Task: In the Contact  MillerBrooklyn@macys.com, Create email and send with subject: 'We're Thrilled to Welcome You ', and with mail content 'Good Evening._x000D_
Elevate your business to new heights. Our innovative solution is tailored to meet the unique needs of your industry, delivering exceptional results._x000D_
Thanks & Regards', attach the document: Terms_and_conditions.doc and insert image: visitingcard.jpg. Below Thanks & Regards, write Flickr and insert the URL: 'www.flickr.com'. Mark checkbox to create task to follow up : Tomorrow. Logged in from softage.1@softage.net
Action: Mouse moved to (92, 59)
Screenshot: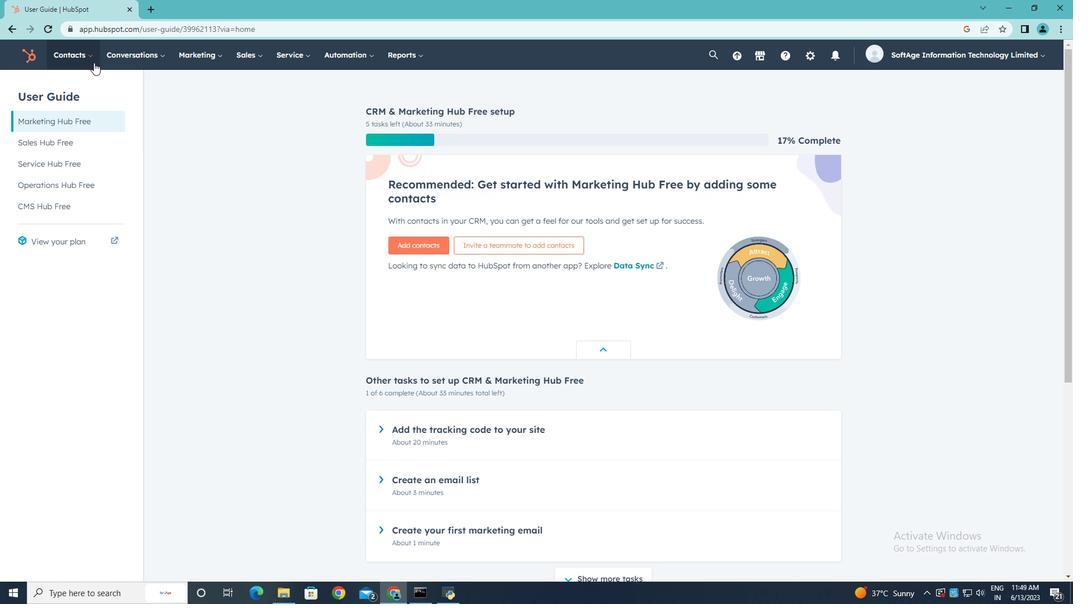 
Action: Mouse pressed left at (92, 59)
Screenshot: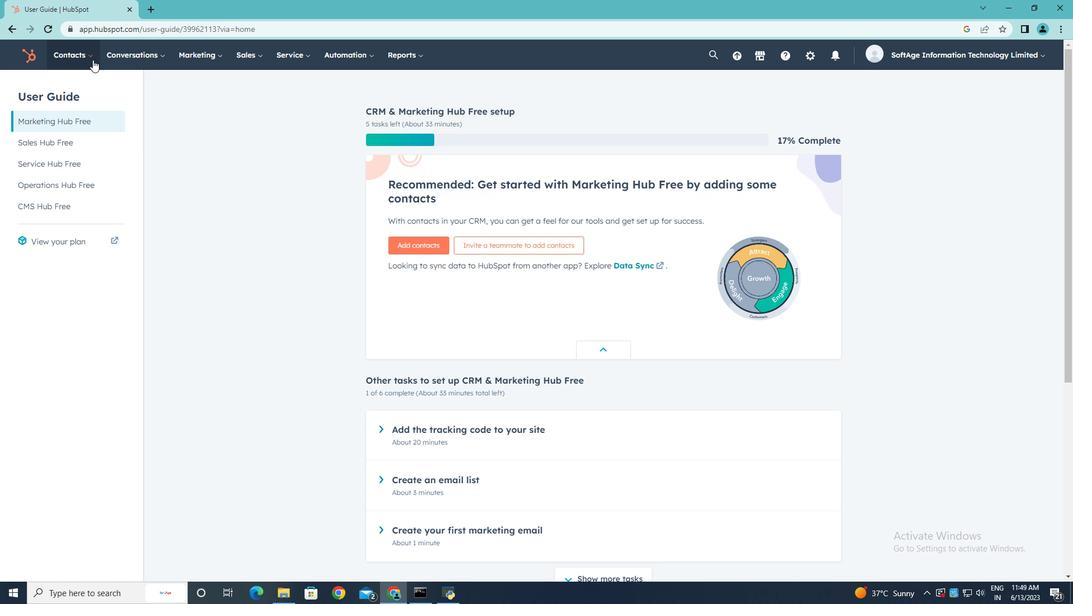 
Action: Mouse moved to (72, 91)
Screenshot: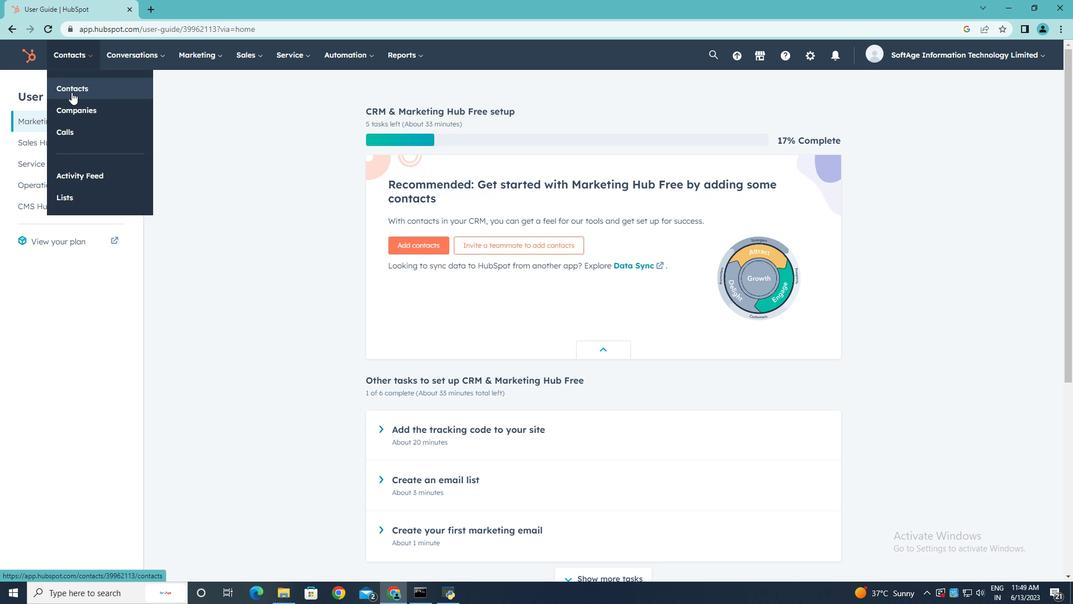 
Action: Mouse pressed left at (72, 91)
Screenshot: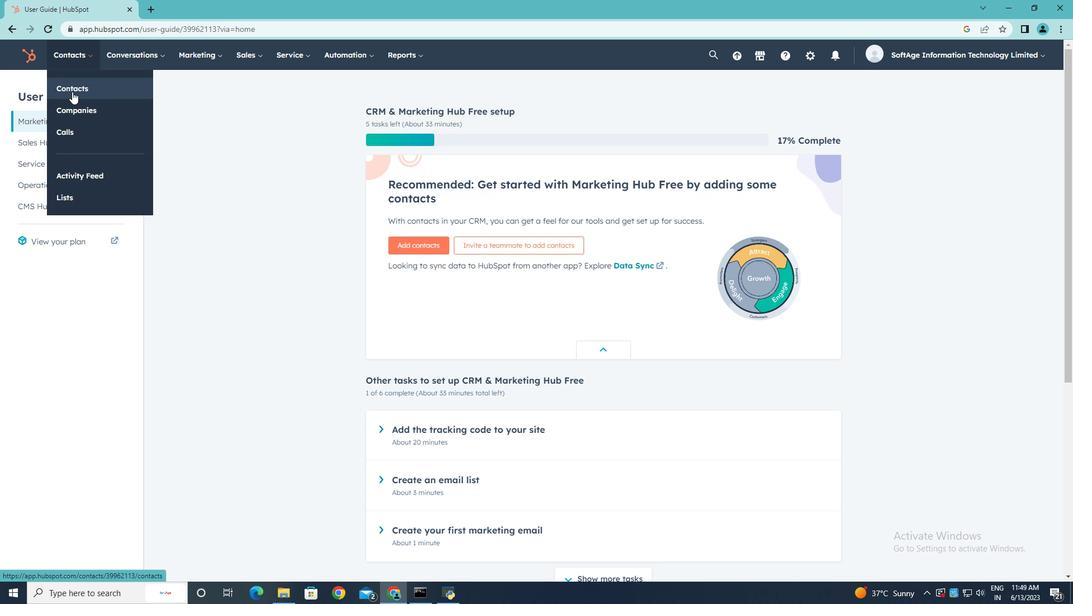 
Action: Mouse moved to (88, 177)
Screenshot: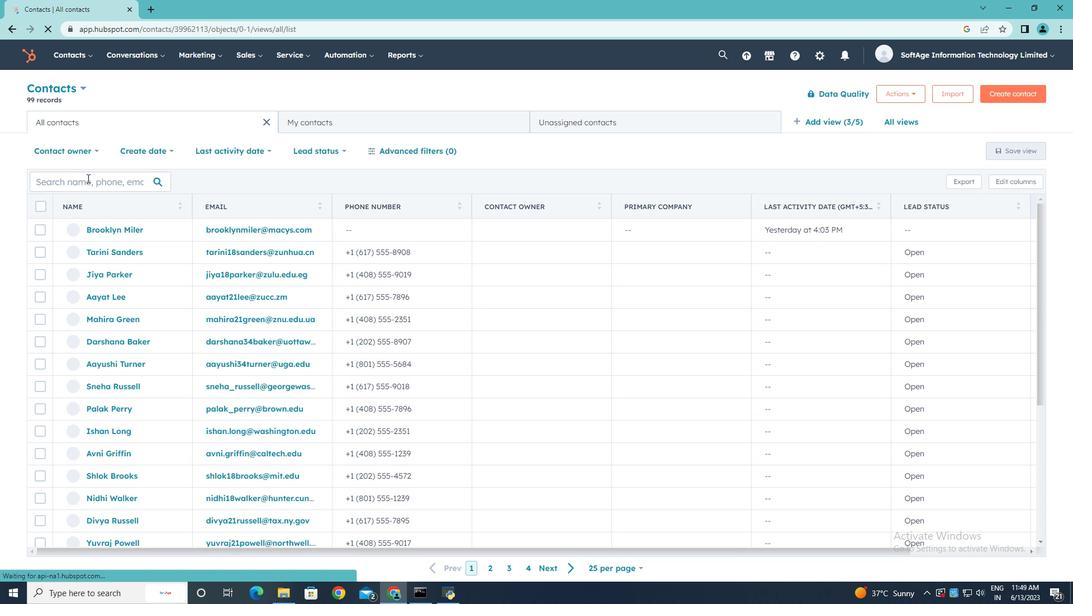 
Action: Mouse pressed left at (88, 177)
Screenshot: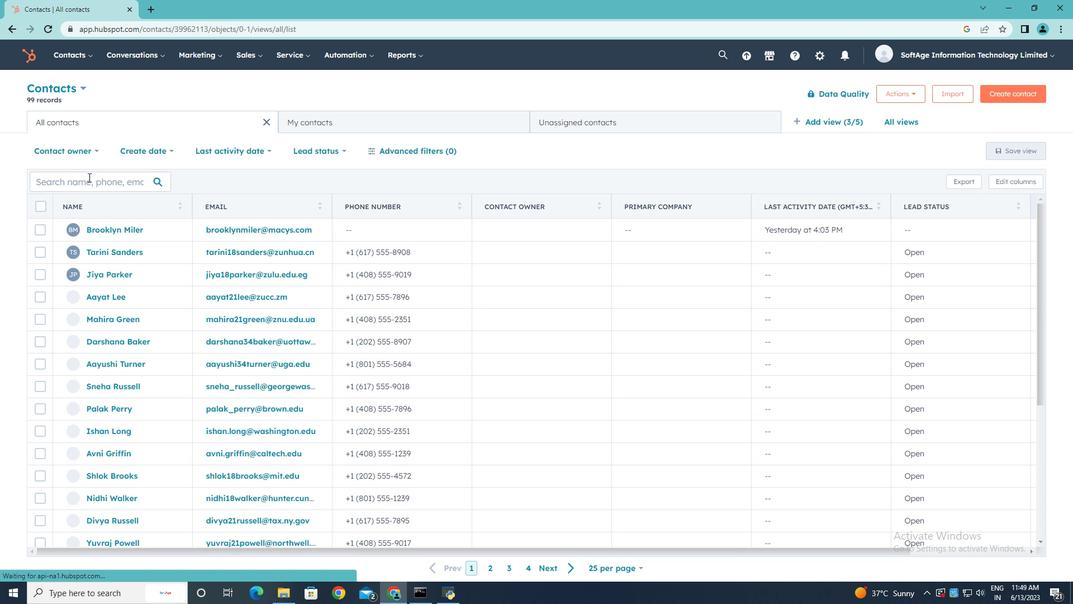 
Action: Key pressed <Key.shift>Miller<Key.shift>Brooklyn<Key.shift>@macys.com
Screenshot: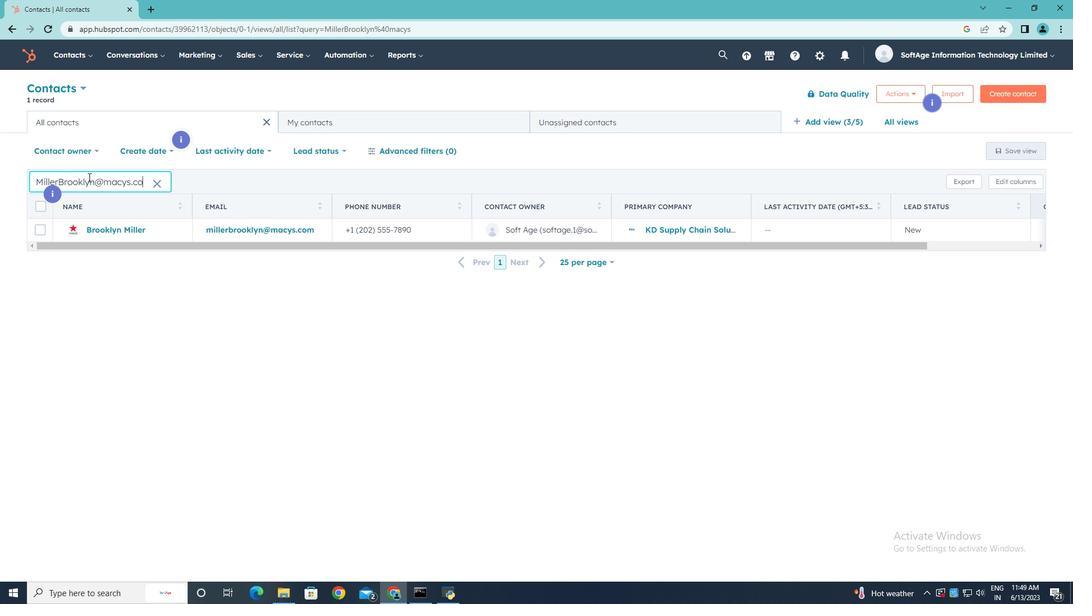 
Action: Mouse moved to (102, 229)
Screenshot: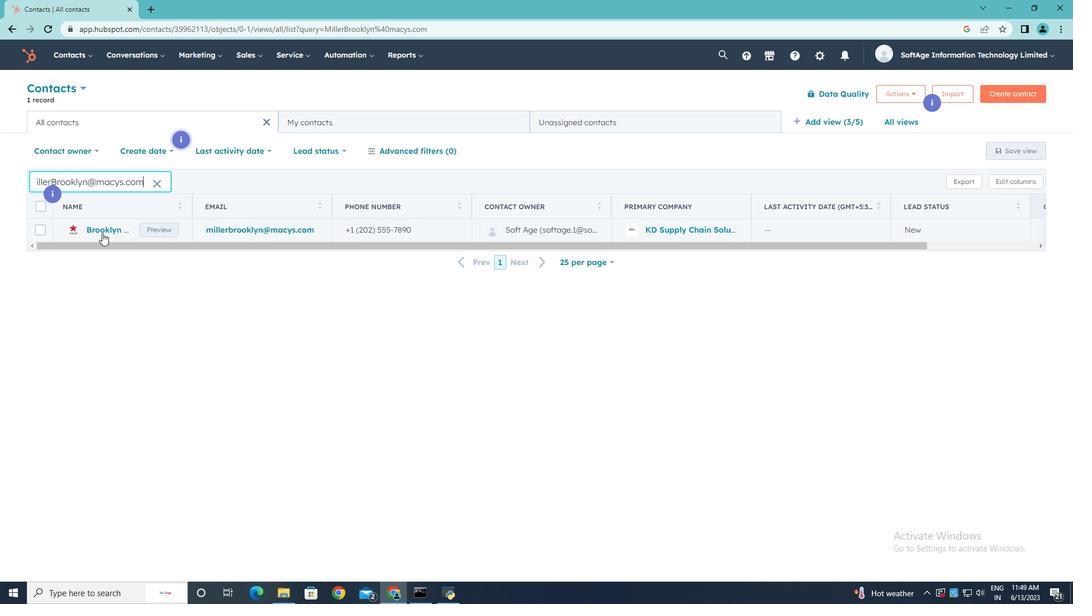 
Action: Mouse pressed left at (102, 229)
Screenshot: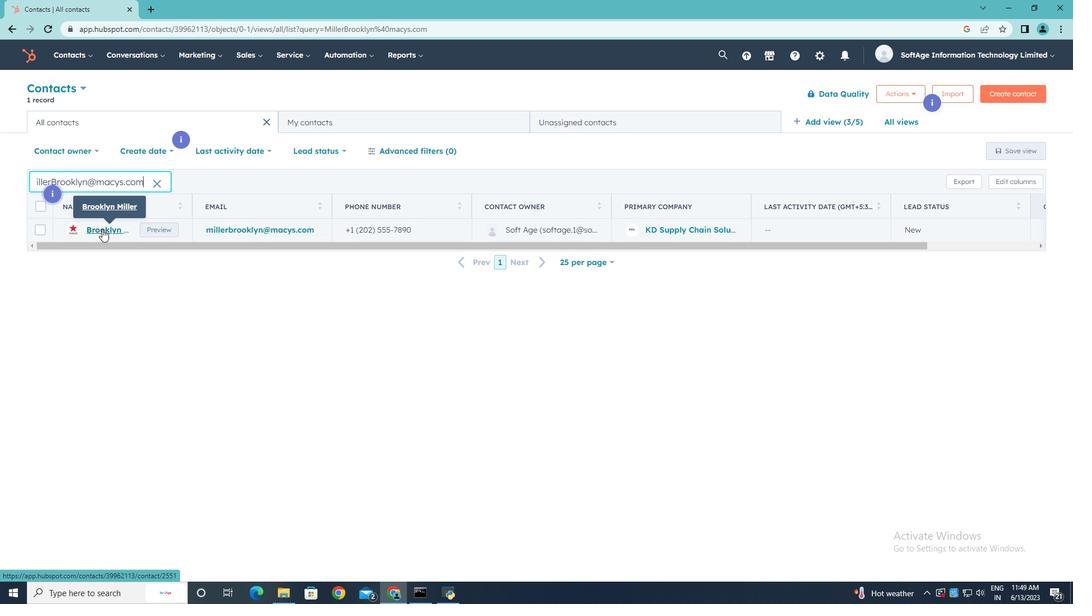 
Action: Mouse pressed left at (102, 229)
Screenshot: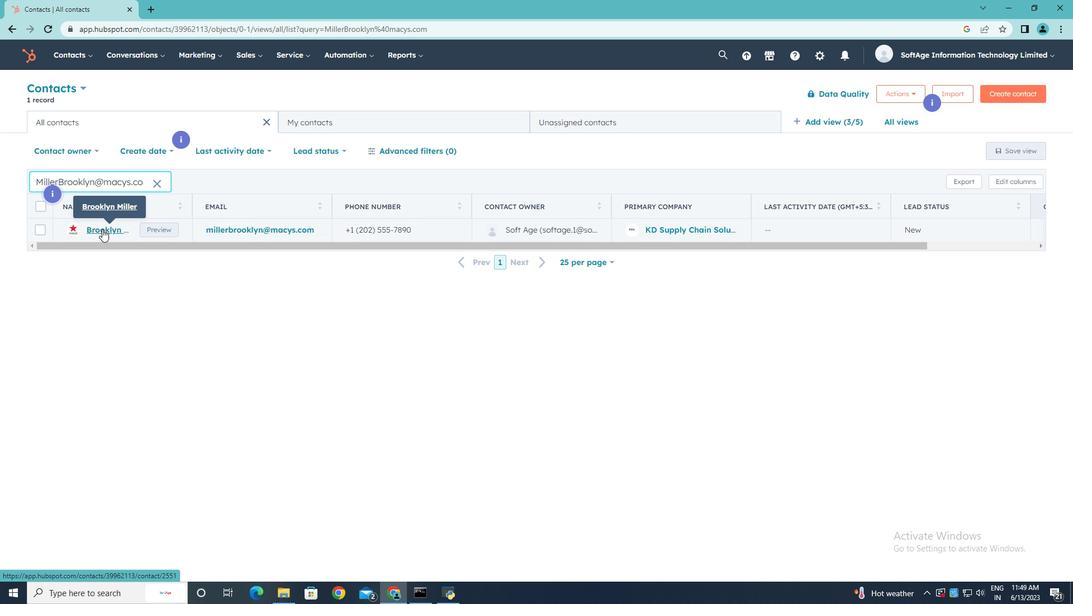 
Action: Mouse moved to (77, 187)
Screenshot: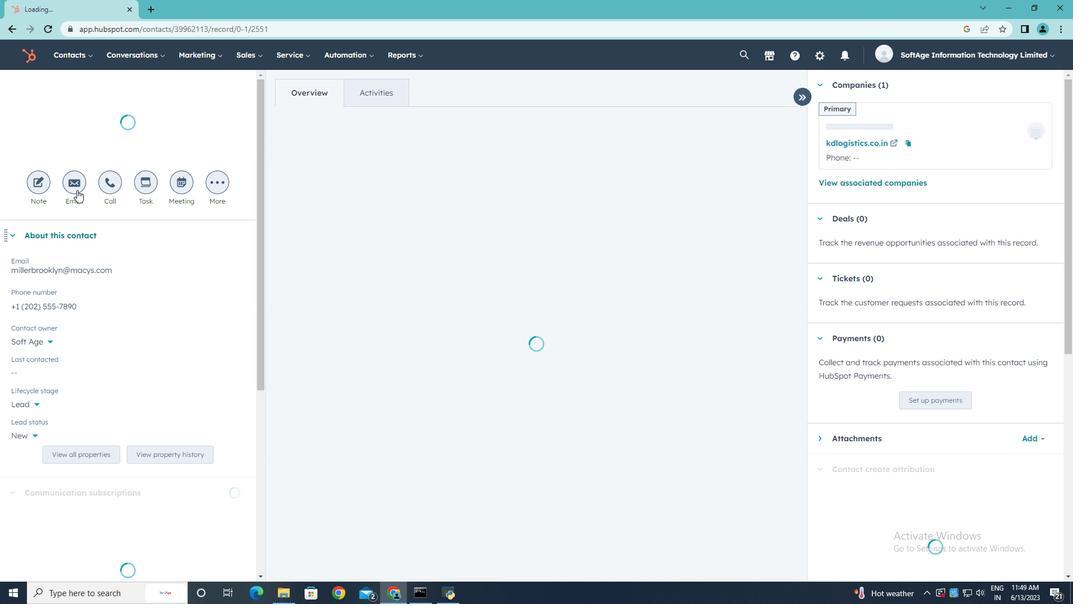 
Action: Mouse pressed left at (77, 187)
Screenshot: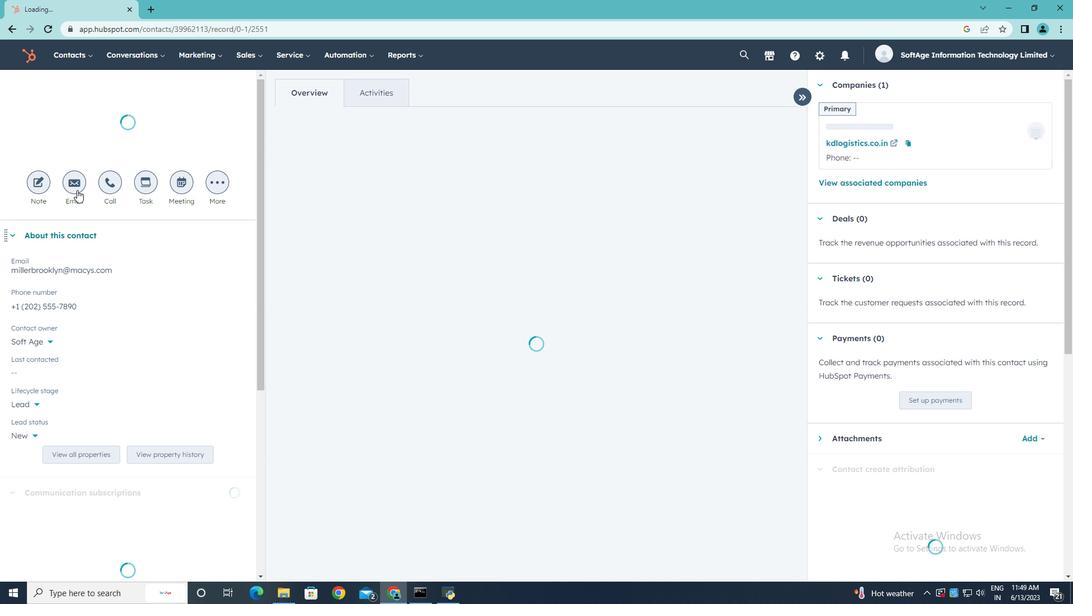 
Action: Key pressed <Key.shift><Key.shift><Key.shift><Key.shift><Key.shift><Key.shift><Key.shift><Key.shift><Key.shift><Key.shift><Key.shift><Key.shift><Key.shift><Key.shift><Key.shift><Key.shift><Key.shift><Key.shift><Key.shift><Key.shift><Key.shift><Key.shift><Key.shift><Key.shift><Key.shift><Key.shift><Key.shift><Key.shift><Key.shift><Key.shift><Key.shift><Key.shift><Key.shift><Key.shift><Key.shift><Key.shift><Key.shift><Key.shift><Key.shift><Key.shift><Key.shift><Key.shift><Key.shift><Key.shift><Key.shift><Key.shift><Key.shift><Key.shift><Key.shift><Key.shift><Key.shift><Key.shift><Key.shift><Key.shift><Key.shift><Key.shift><Key.shift><Key.shift><Key.shift><Key.shift><Key.shift><Key.shift><Key.shift><Key.shift><Key.shift><Key.shift><Key.shift><Key.shift><Key.shift><Key.shift><Key.shift><Key.shift><Key.shift><Key.shift><Key.shift><Key.shift><Key.shift><Key.shift><Key.shift><Key.shift><Key.shift><Key.shift><Key.shift><Key.shift><Key.shift><Key.shift><Key.shift><Key.shift><Key.shift>We.re<Key.space><Key.shift><Key.shift><Key.shift><Key.shift><Key.shift>Thrilled<Key.space>to<Key.space><Key.shift>Welcome<Key.space><Key.shift>You
Screenshot: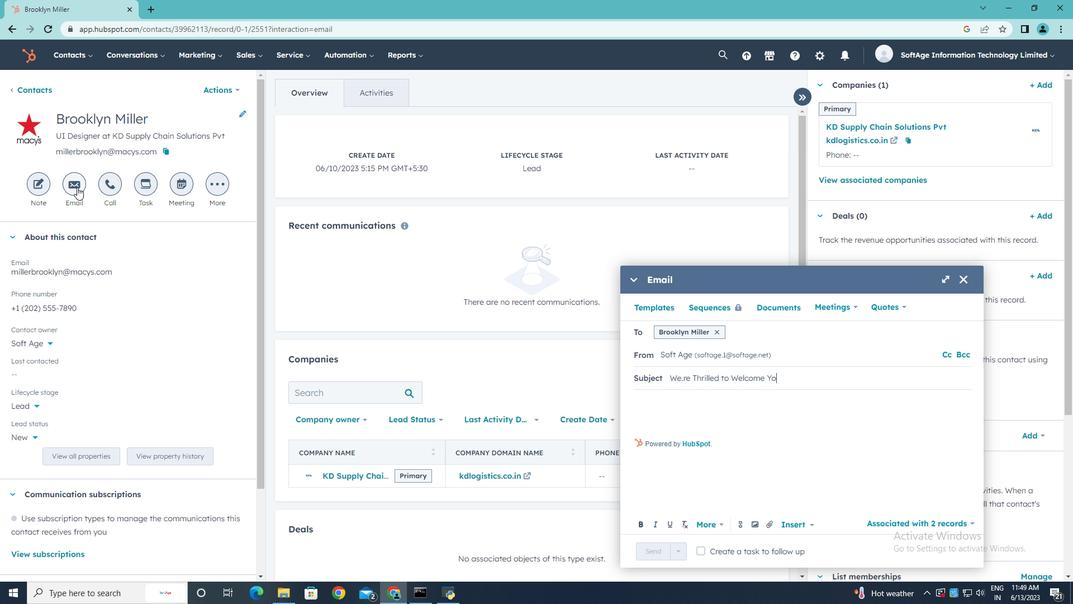 
Action: Mouse moved to (636, 399)
Screenshot: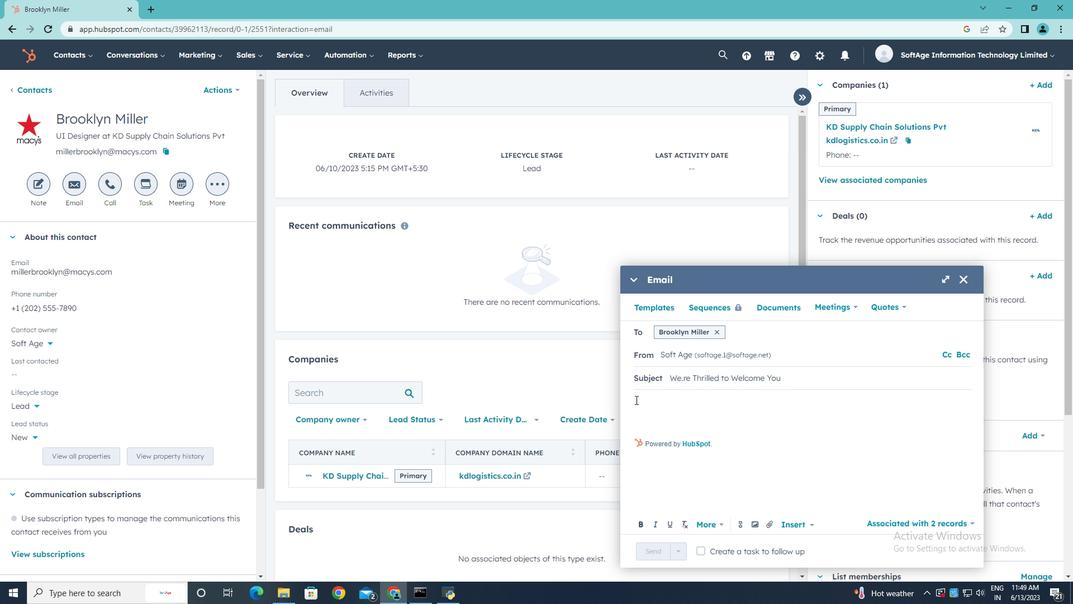 
Action: Mouse pressed left at (636, 399)
Screenshot: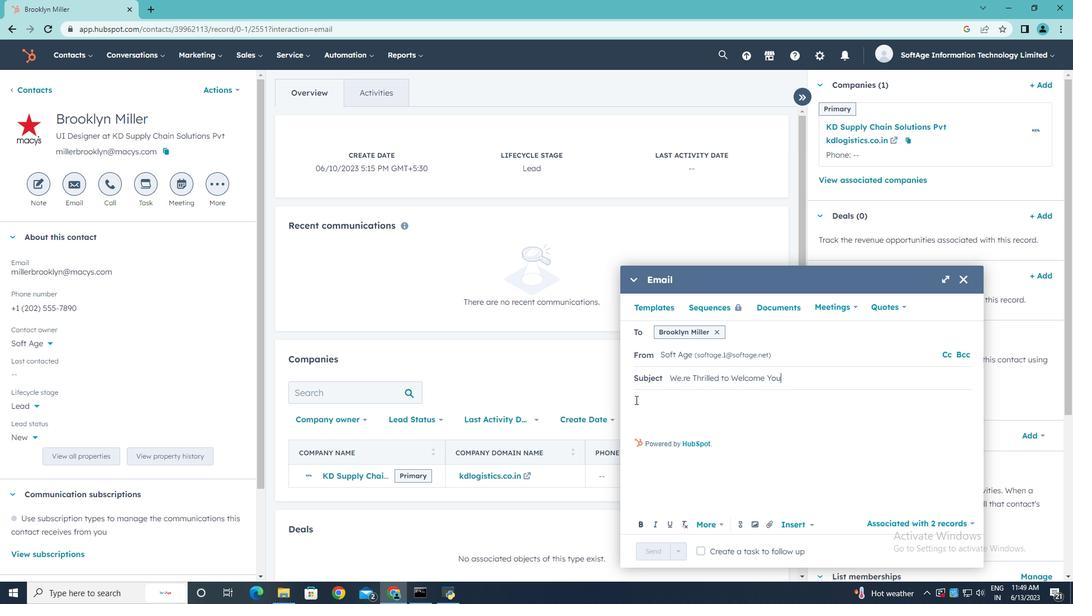 
Action: Mouse moved to (627, 343)
Screenshot: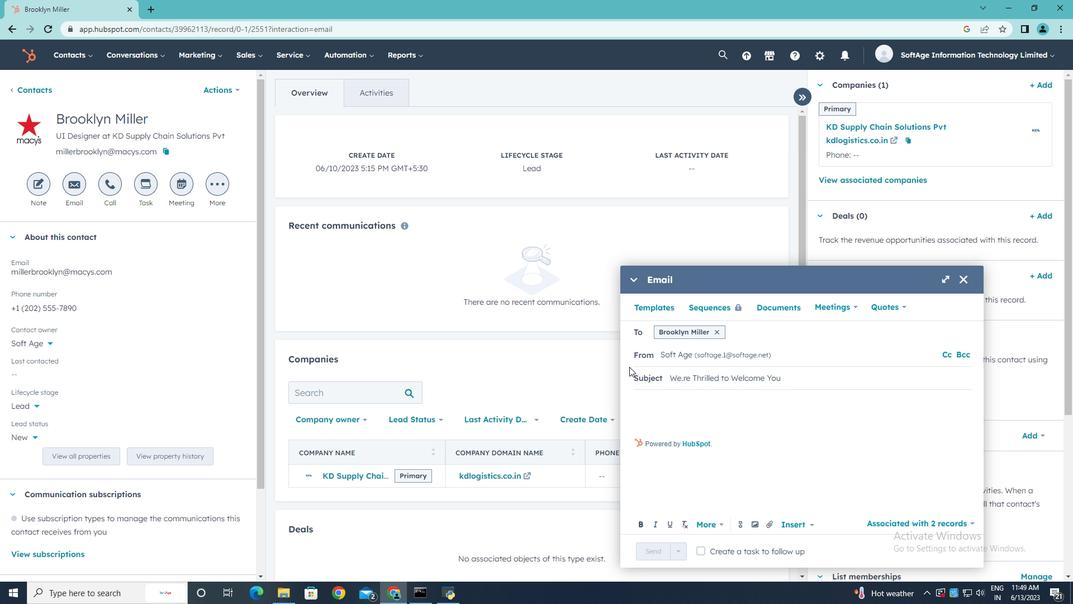 
Action: Key pressed <Key.shift><Key.shift><Key.shift><Key.shift><Key.shift><Key.shift><Key.shift><Key.shift><Key.shift><Key.shift><Key.shift>Good<Key.space><Key.shift>Evening.
Screenshot: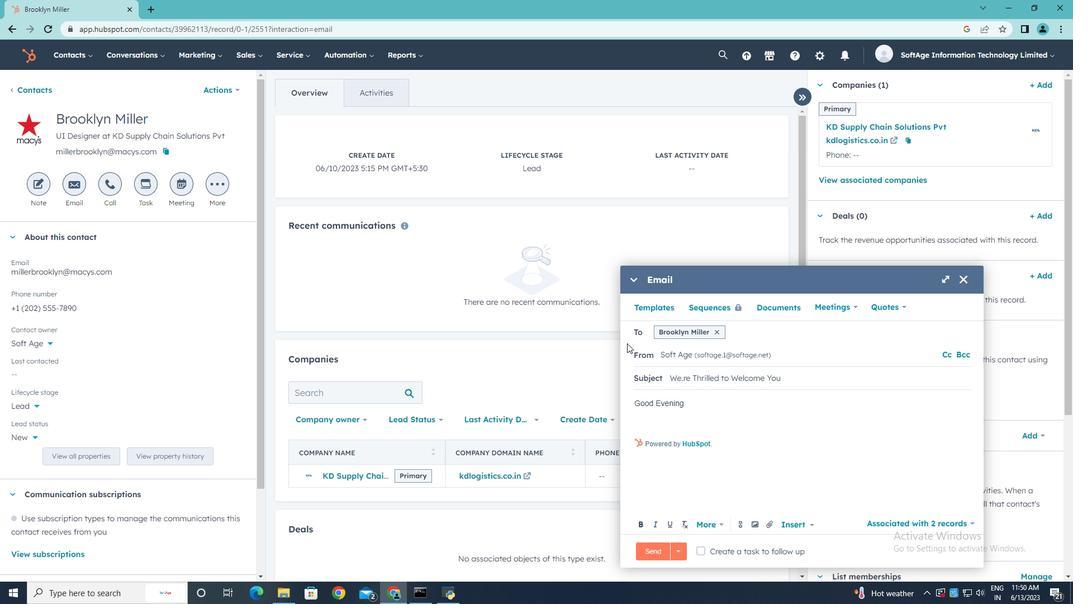 
Action: Mouse moved to (636, 417)
Screenshot: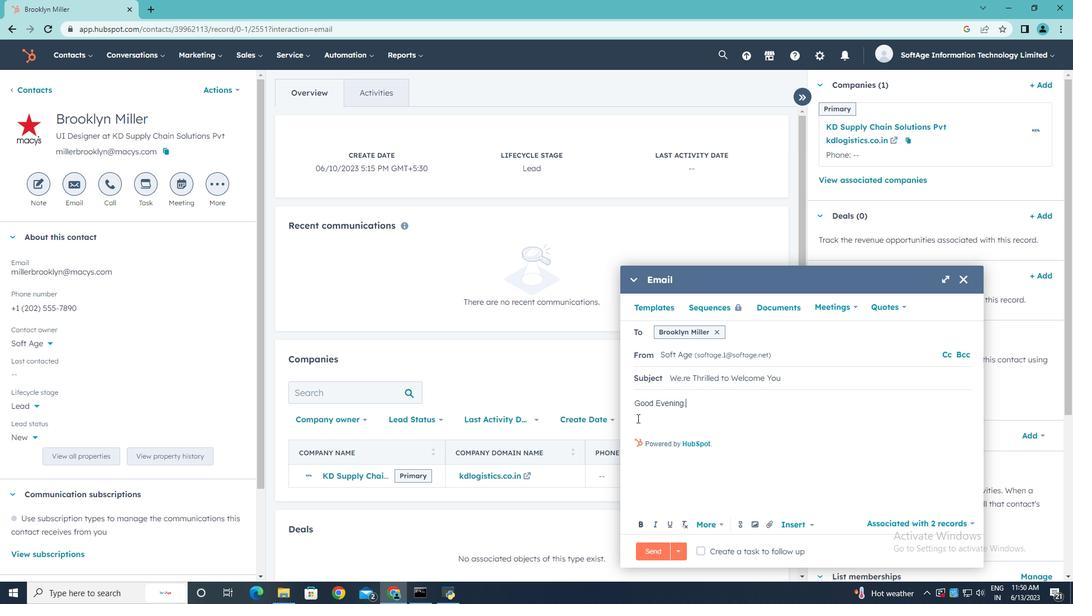 
Action: Mouse pressed left at (636, 417)
Screenshot: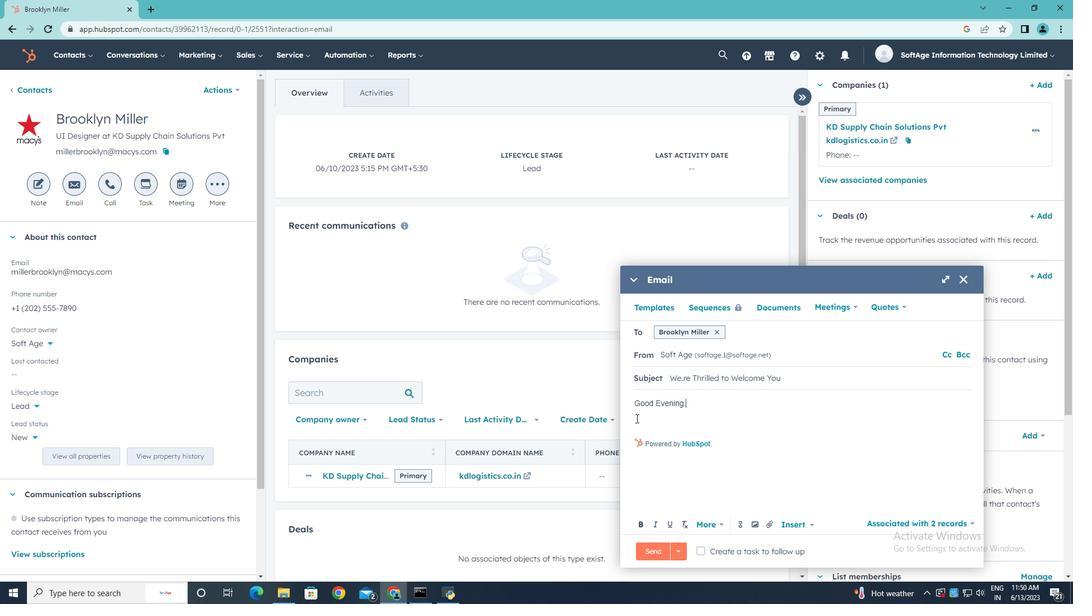 
Action: Mouse moved to (618, 323)
Screenshot: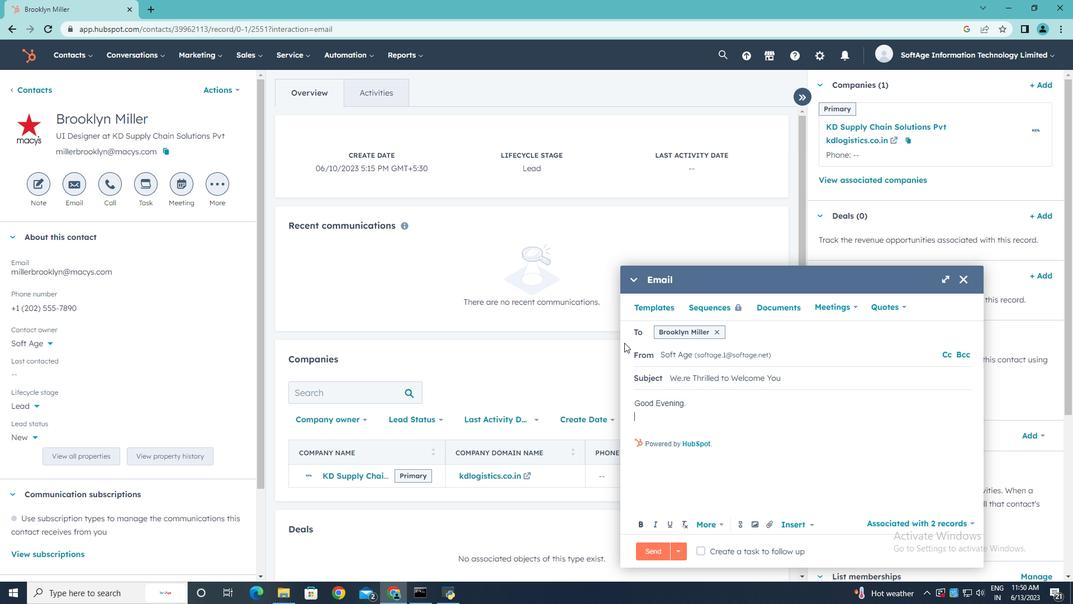 
Action: Key pressed <Key.shift><Key.shift><Key.shift><Key.shift>Elevate<Key.space><Key.shift>Your<Key.space>business<Key.space>to<Key.space>new<Key.space>heights.<Key.space><Key.shift>Our<Key.space>innovative<Key.space>solution<Key.space>is<Key.space>tailored<Key.space>y<Key.backspace>to<Key.space>meet<Key.space>the<Key.space>unique<Key.space>needs<Key.space>of<Key.space>u<Key.backspace>yp<Key.backspace>our<Key.space>industry,<Key.space>delivering<Key.space>exceptional<Key.space><Key.shift>results.
Screenshot: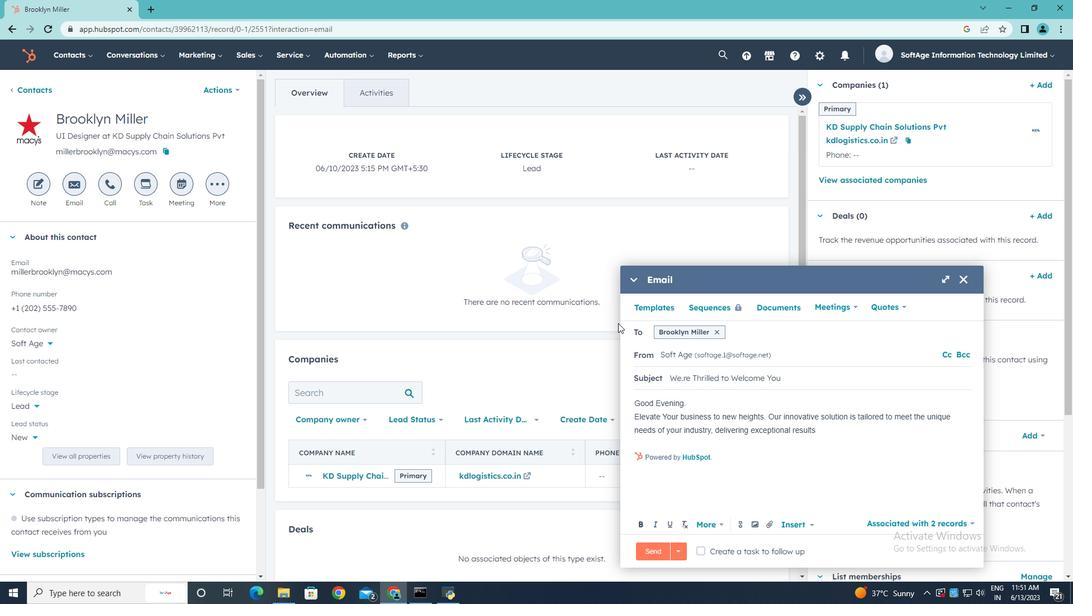 
Action: Mouse moved to (644, 444)
Screenshot: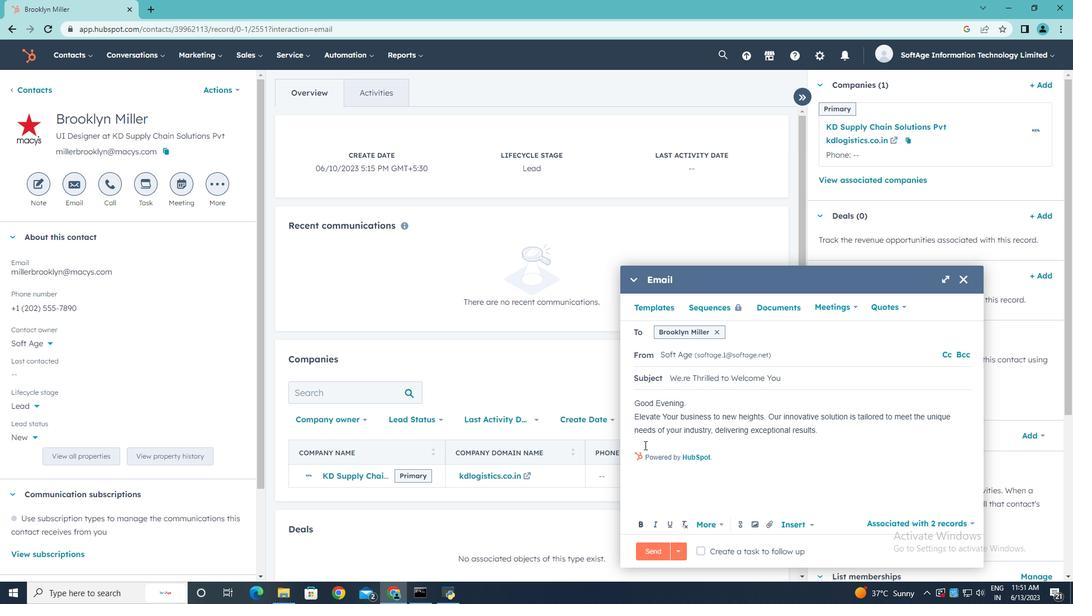 
Action: Mouse pressed left at (644, 444)
Screenshot: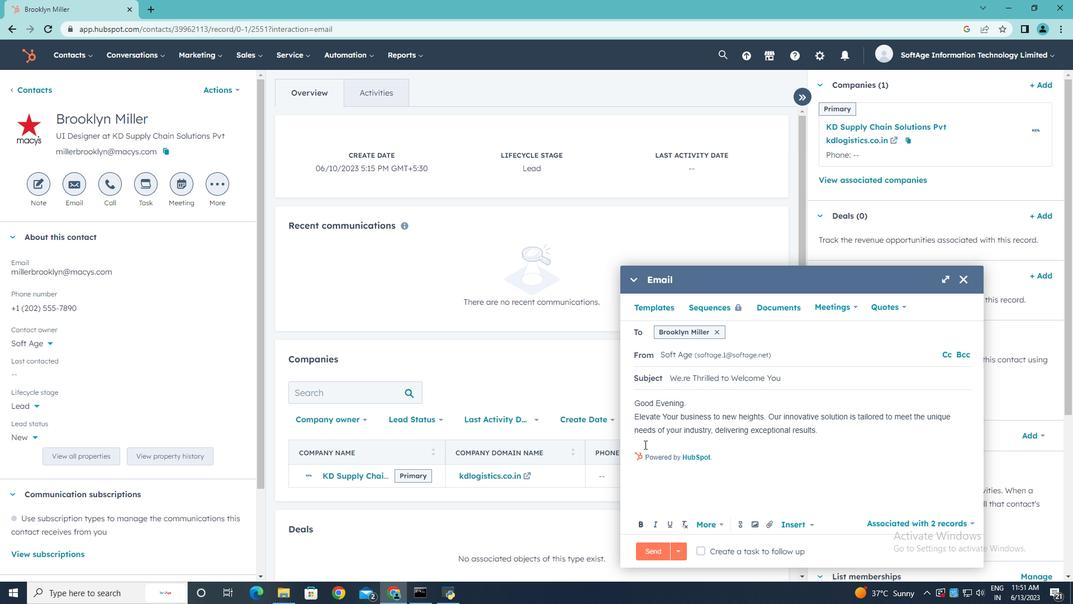
Action: Key pressed <Key.enter><Key.shift>Thank<Key.space><Key.shift><Key.shift><Key.shift><Key.shift><Key.shift><Key.shift><Key.shift><Key.shift><Key.shift><Key.shift><Key.shift><Key.shift><Key.shift><Key.shift><Key.shift><Key.shift><Key.shift><Key.shift><Key.shift><Key.shift><Key.shift><Key.shift><Key.shift><Key.shift><Key.shift><Key.shift><Key.shift><Key.shift><Key.shift><Key.shift><Key.shift><Key.shift>&<Key.space><Key.shift>Regards,
Screenshot: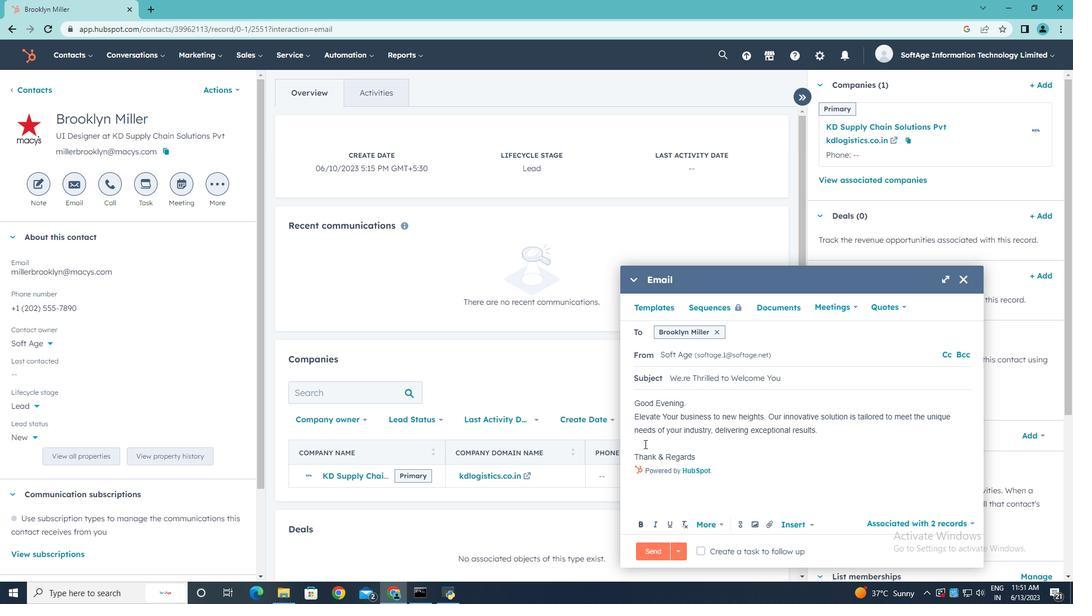 
Action: Mouse moved to (771, 523)
Screenshot: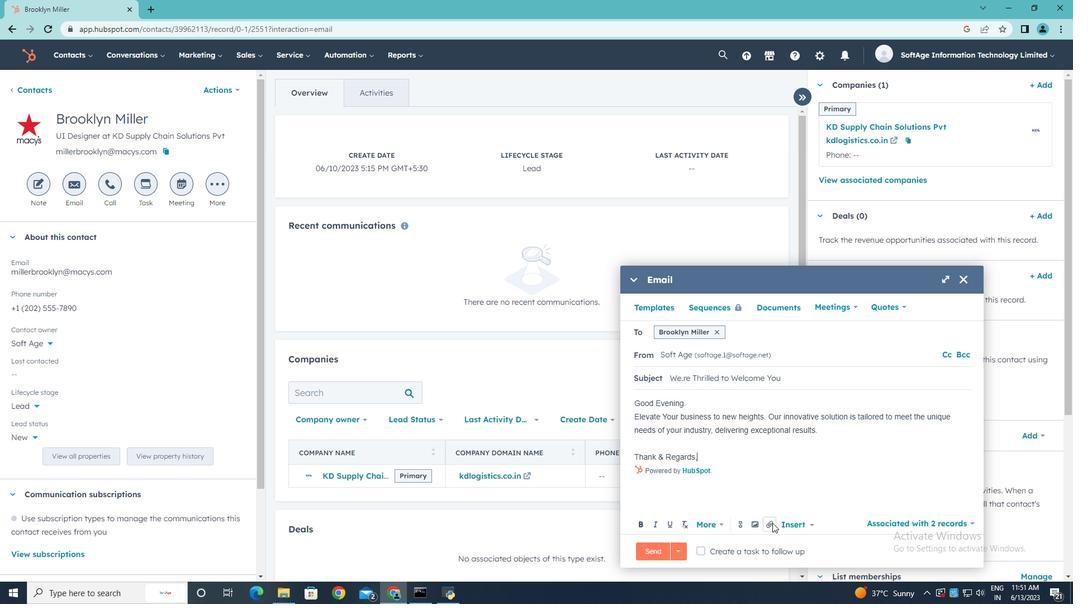 
Action: Mouse pressed left at (771, 523)
Screenshot: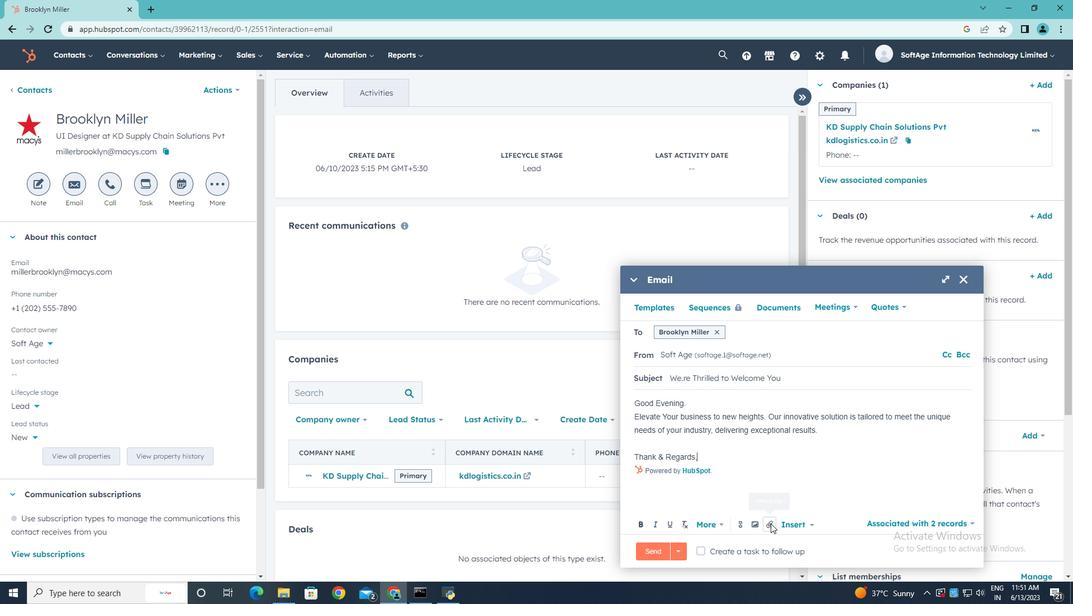 
Action: Mouse moved to (790, 490)
Screenshot: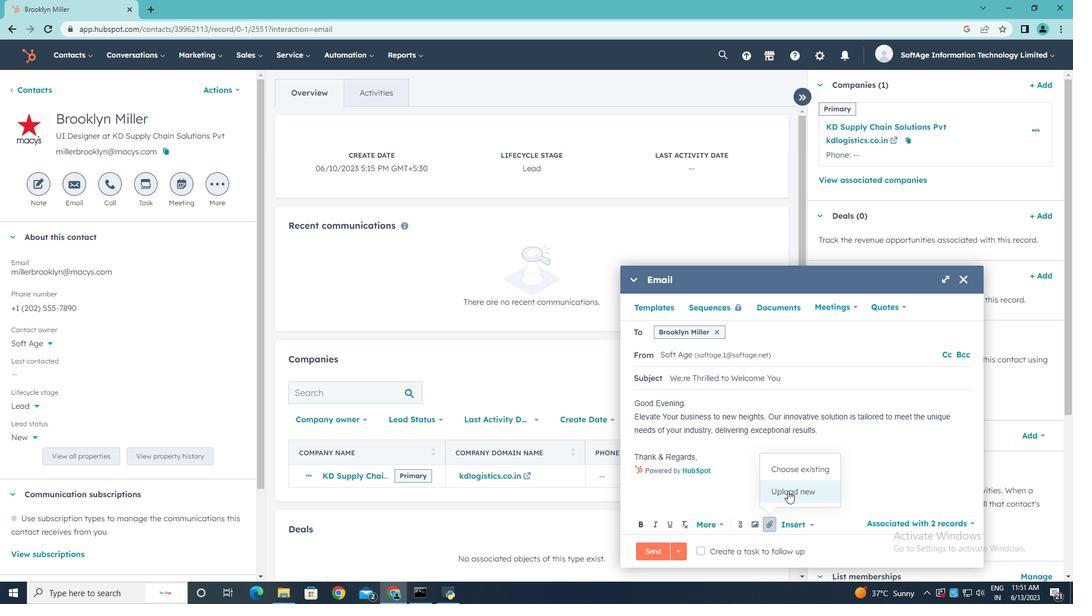 
Action: Mouse pressed left at (790, 490)
Screenshot: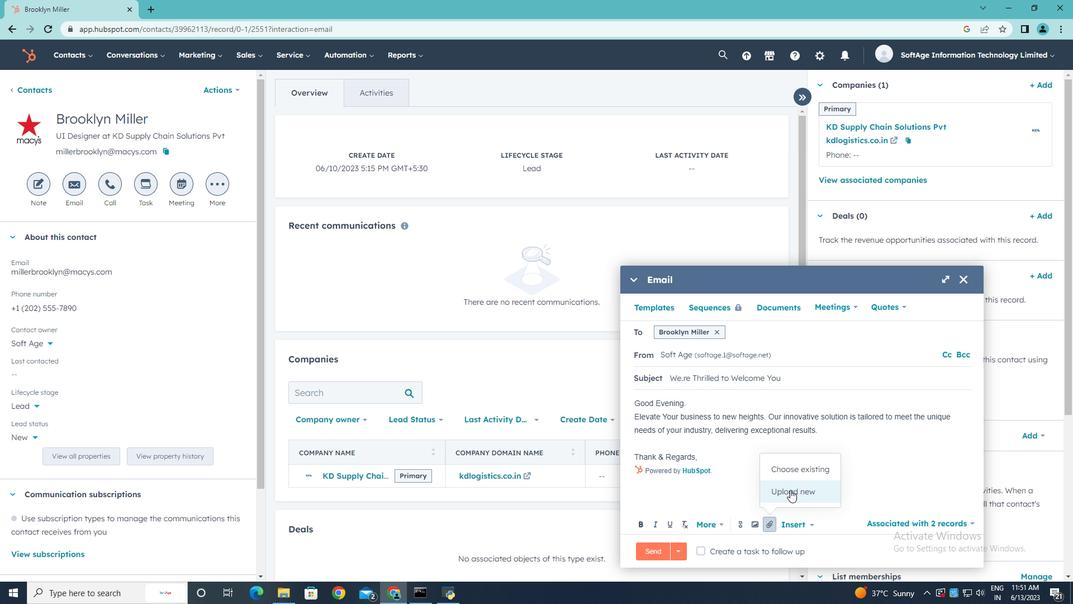 
Action: Mouse moved to (188, 101)
Screenshot: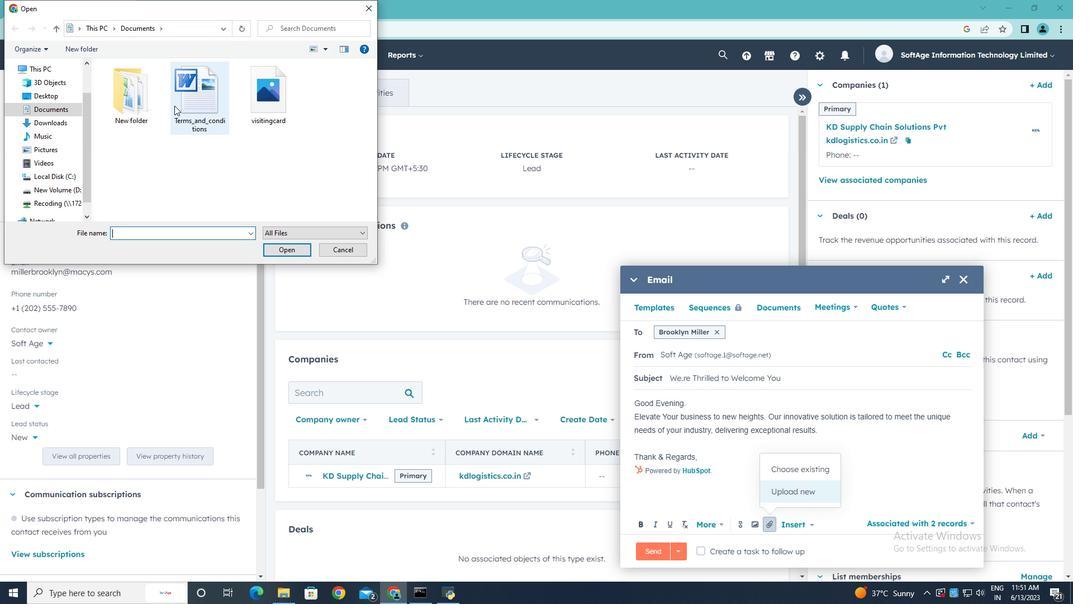 
Action: Mouse pressed left at (188, 101)
Screenshot: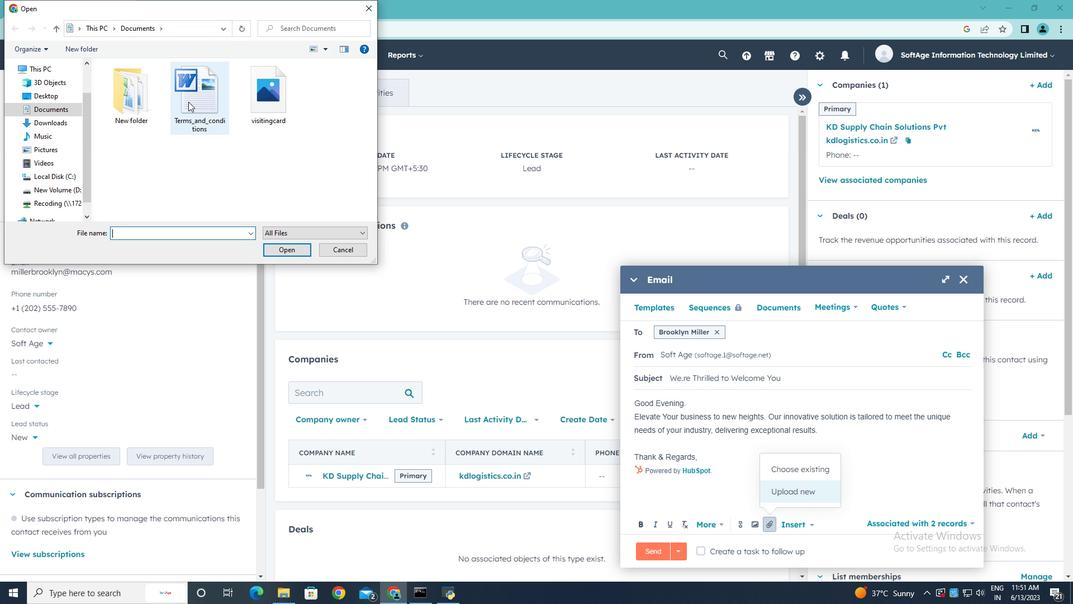 
Action: Mouse moved to (282, 253)
Screenshot: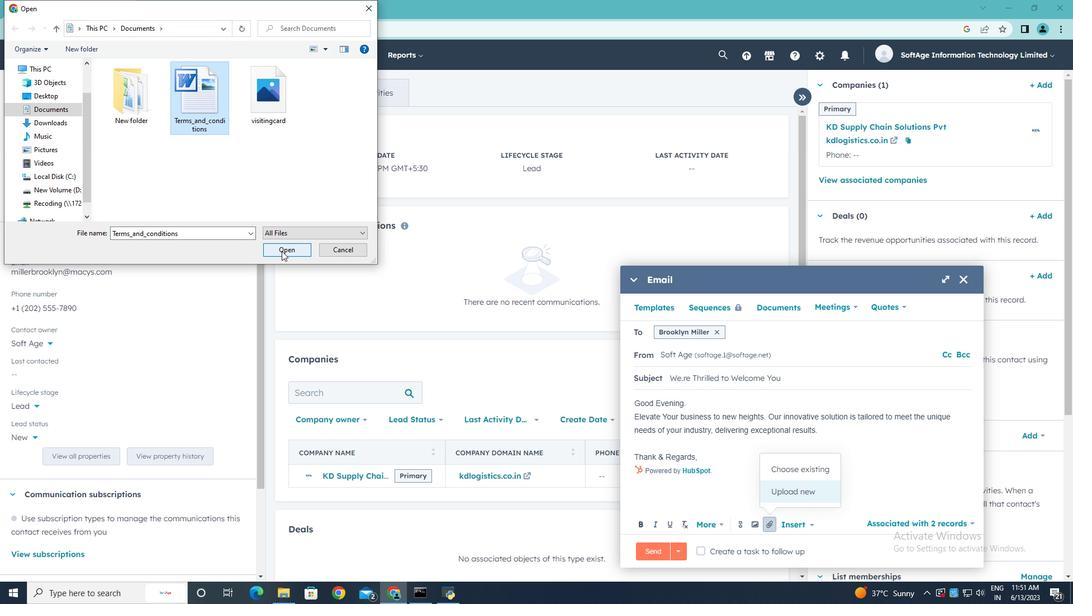
Action: Mouse pressed left at (282, 253)
Screenshot: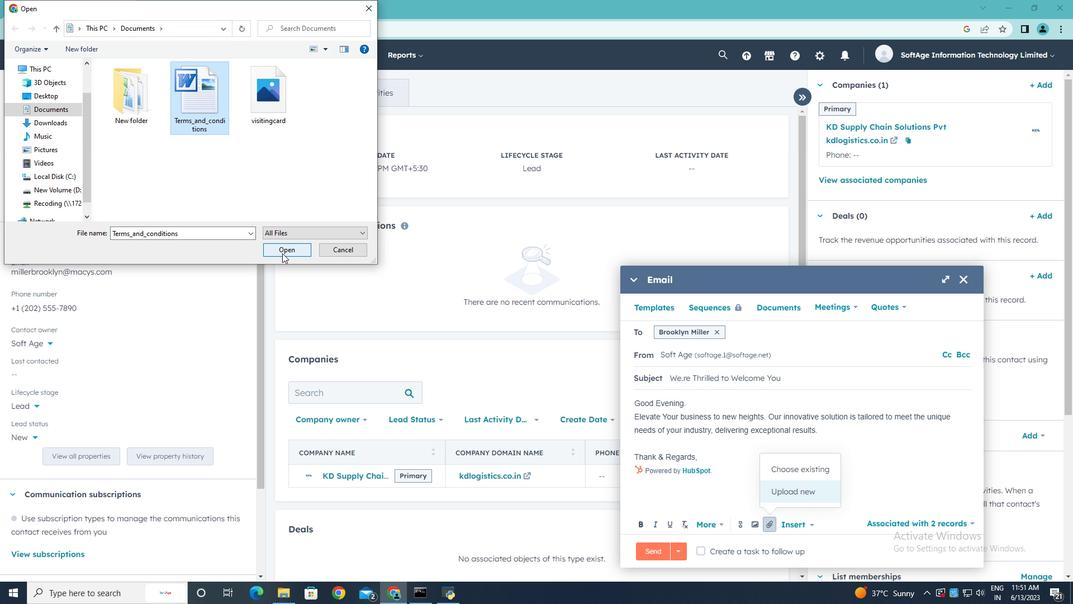 
Action: Mouse moved to (769, 494)
Screenshot: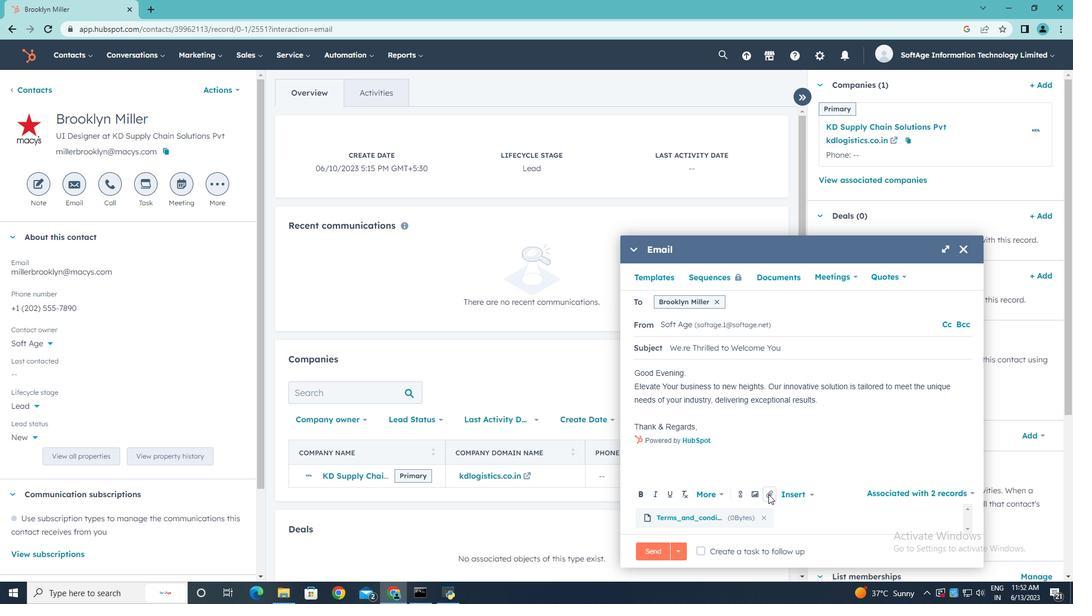 
Action: Mouse pressed left at (769, 494)
Screenshot: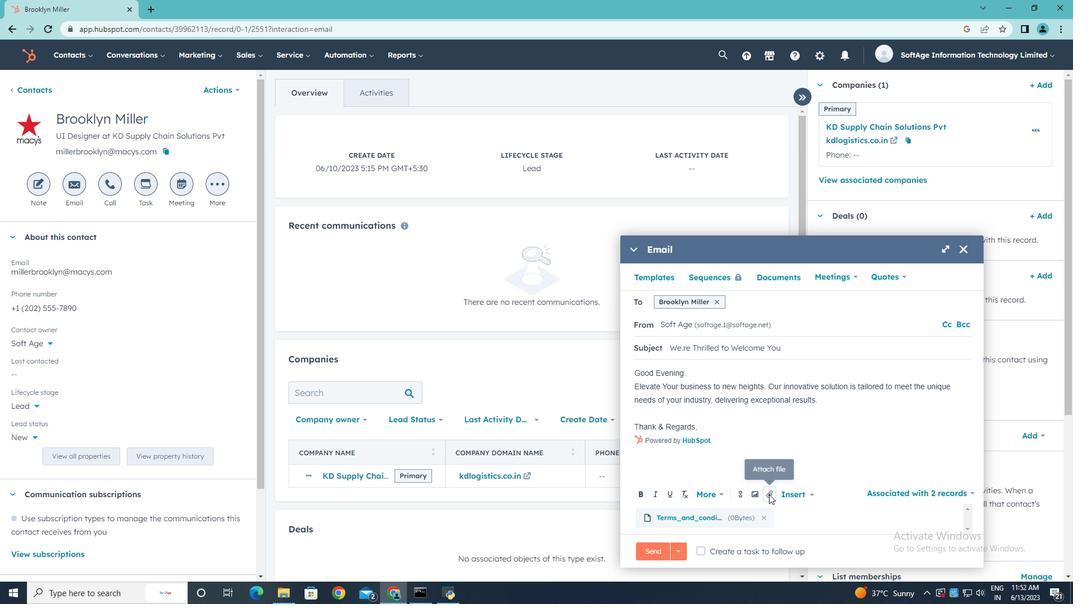 
Action: Mouse moved to (790, 465)
Screenshot: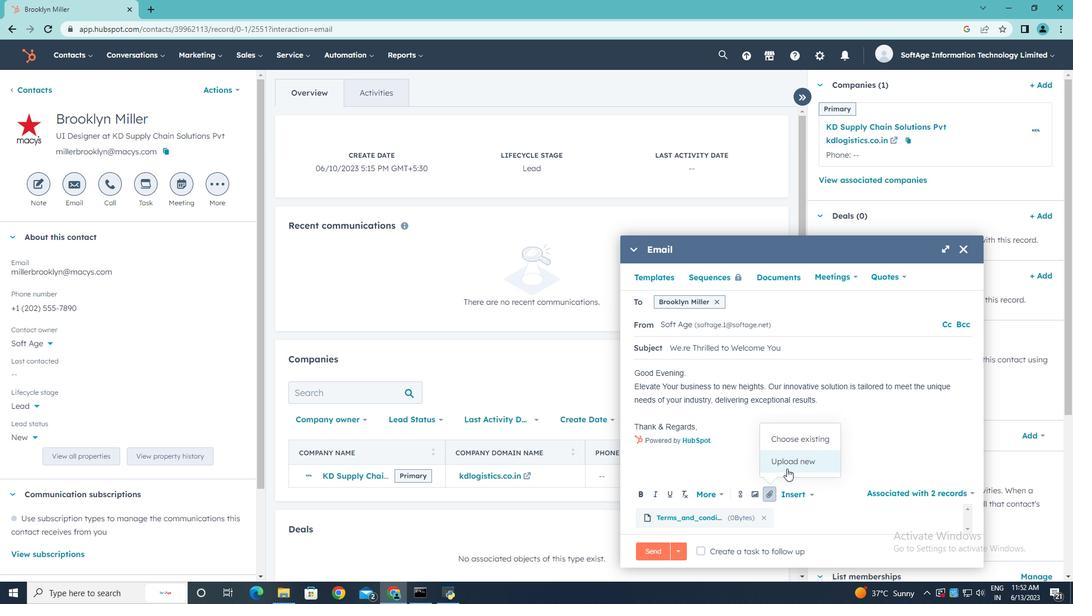 
Action: Mouse pressed left at (790, 465)
Screenshot: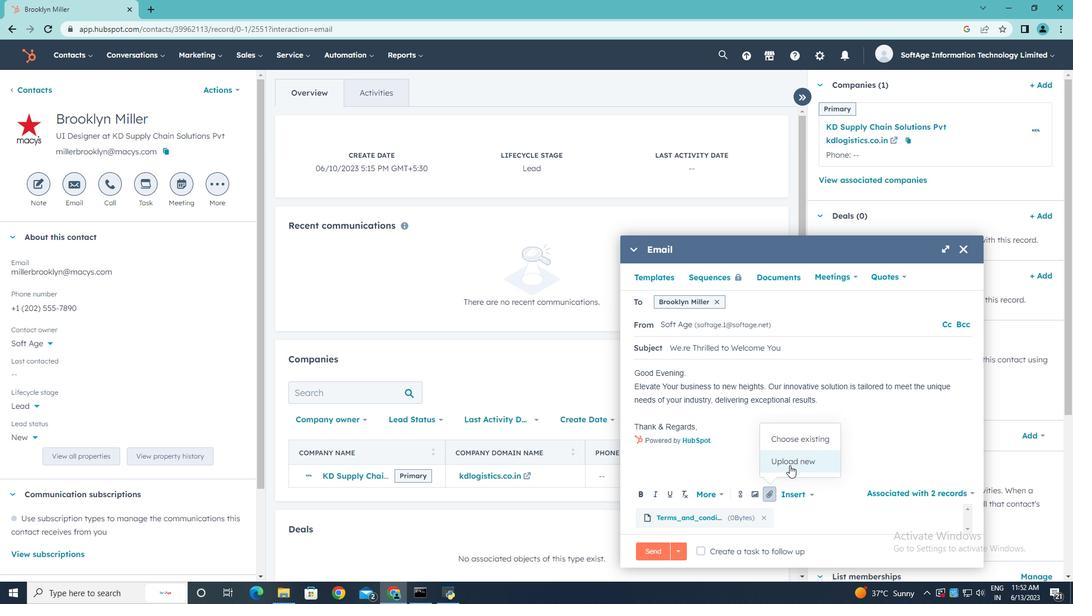 
Action: Mouse moved to (272, 110)
Screenshot: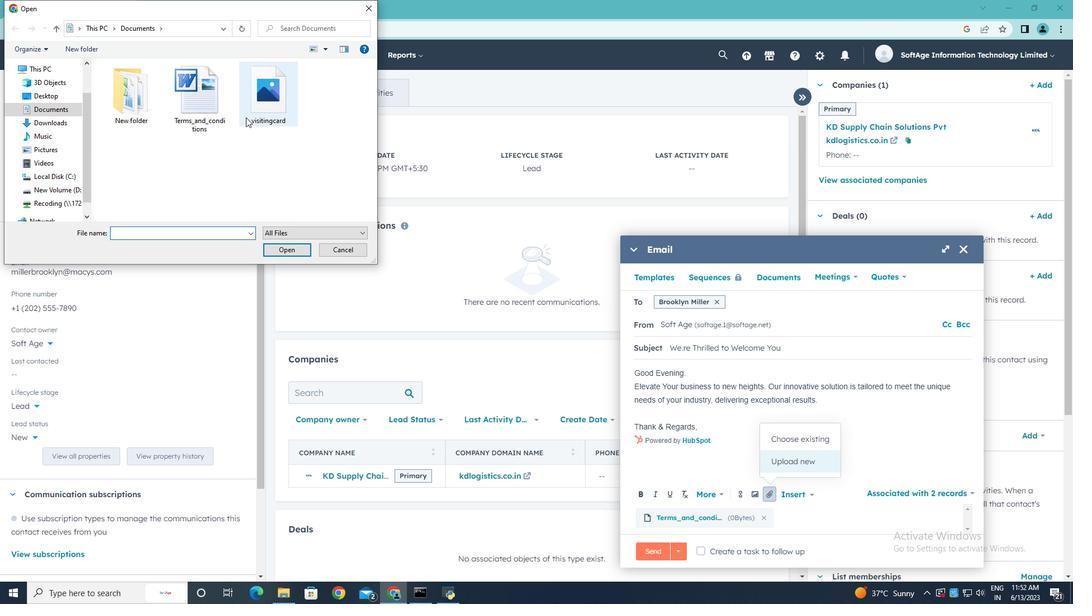 
Action: Mouse pressed left at (272, 110)
Screenshot: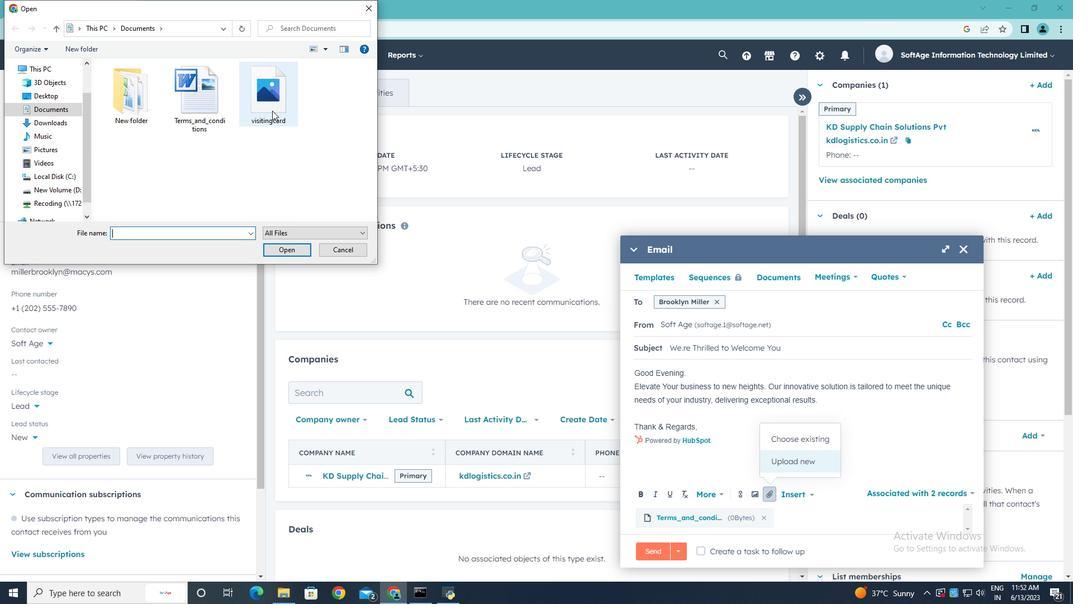 
Action: Mouse moved to (287, 248)
Screenshot: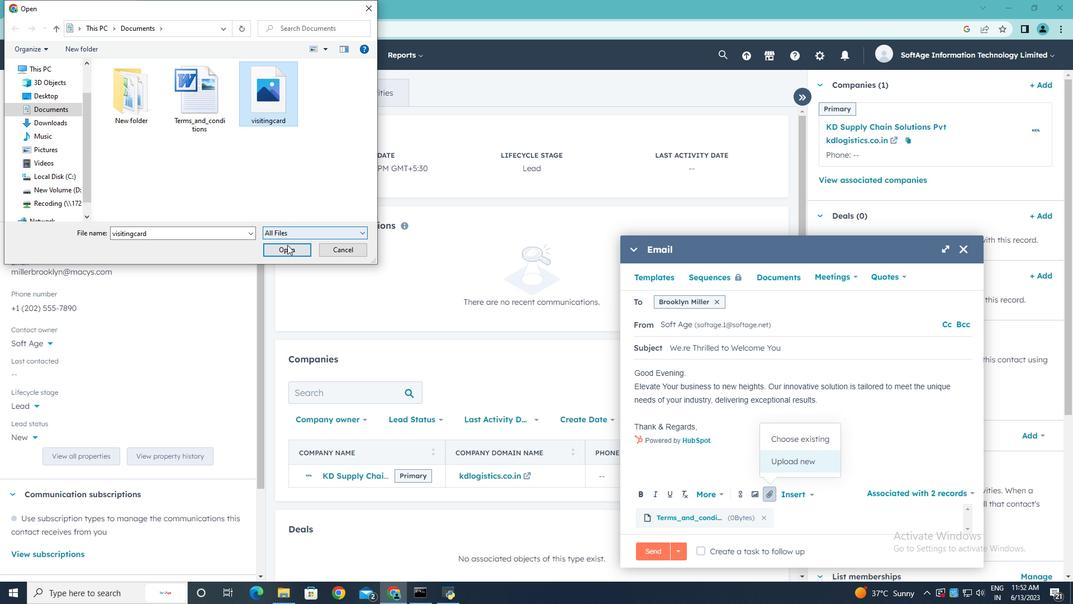 
Action: Mouse pressed left at (287, 248)
Screenshot: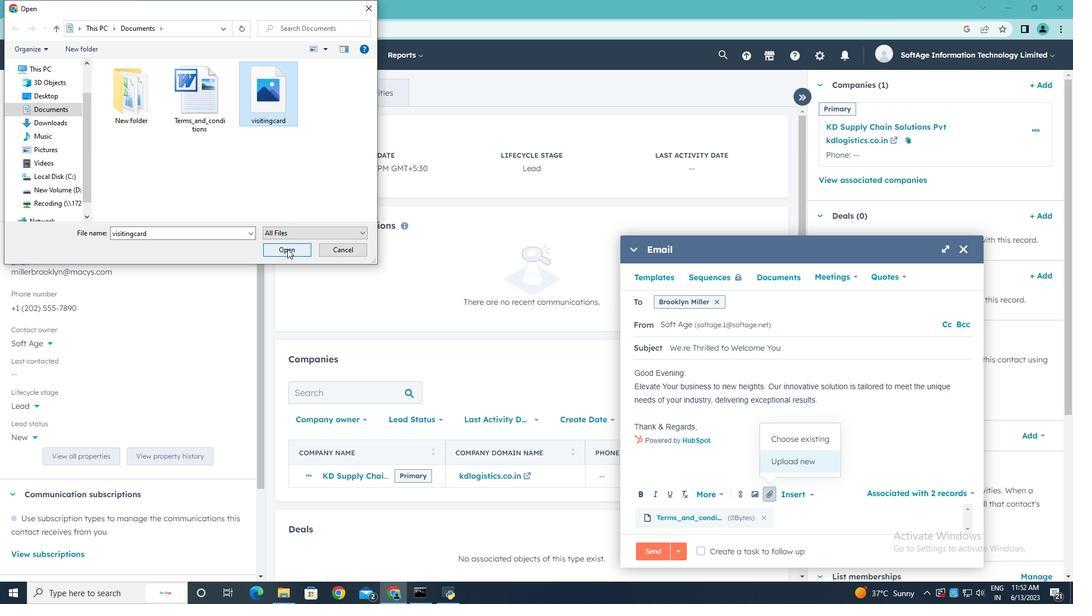 
Action: Mouse moved to (657, 425)
Screenshot: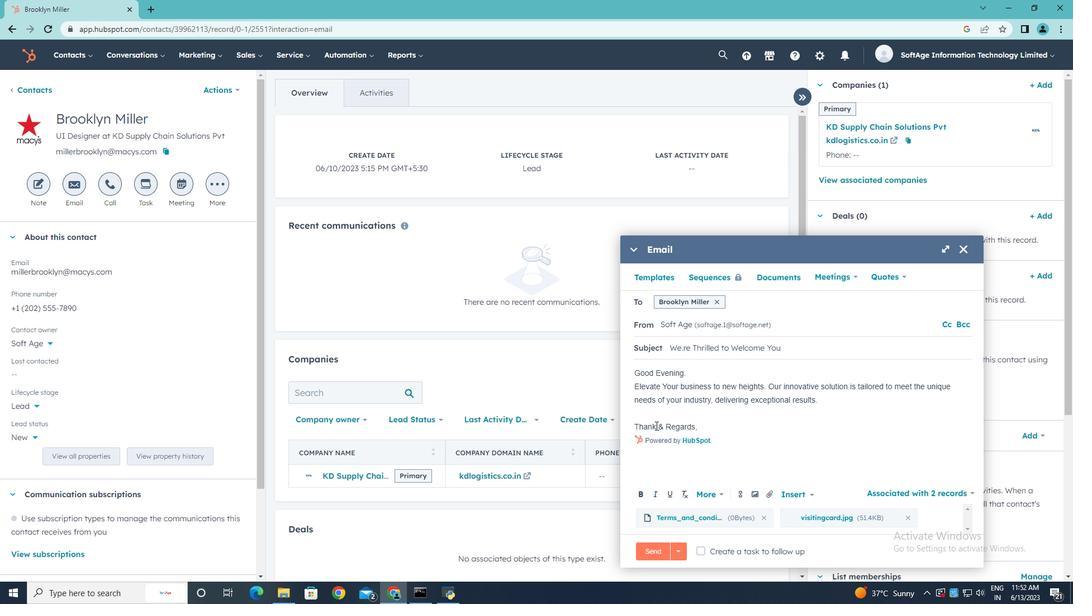 
Action: Mouse pressed left at (657, 425)
Screenshot: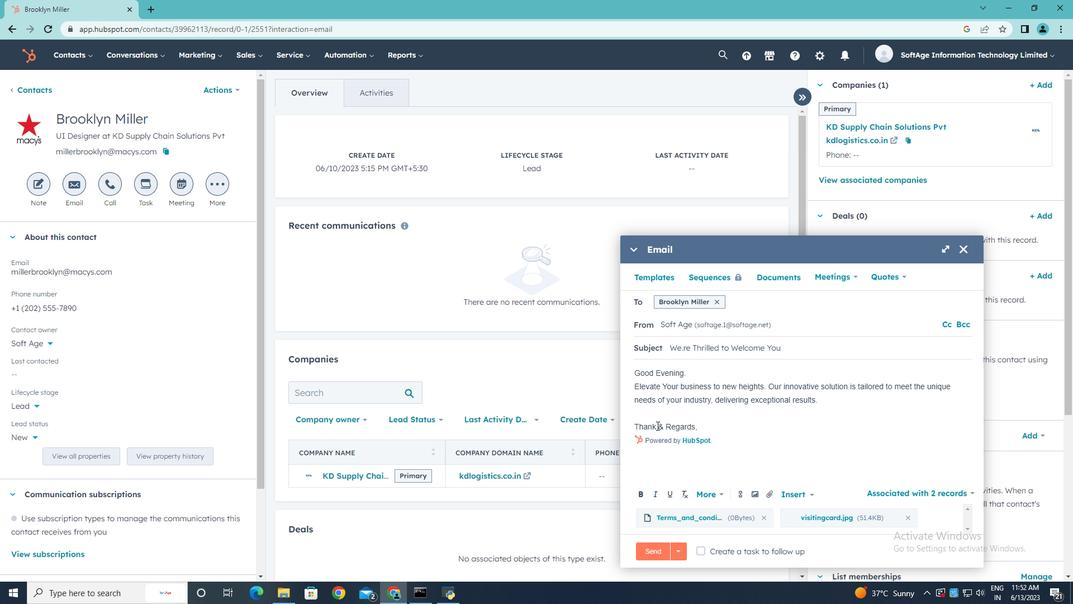 
Action: Mouse moved to (658, 424)
Screenshot: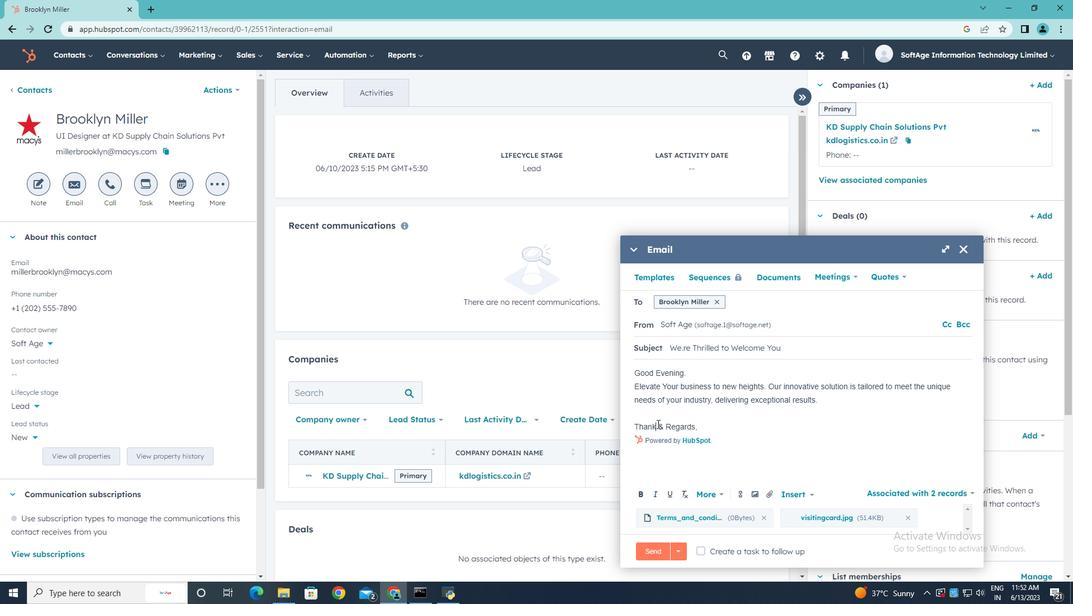 
Action: Key pressed s
Screenshot: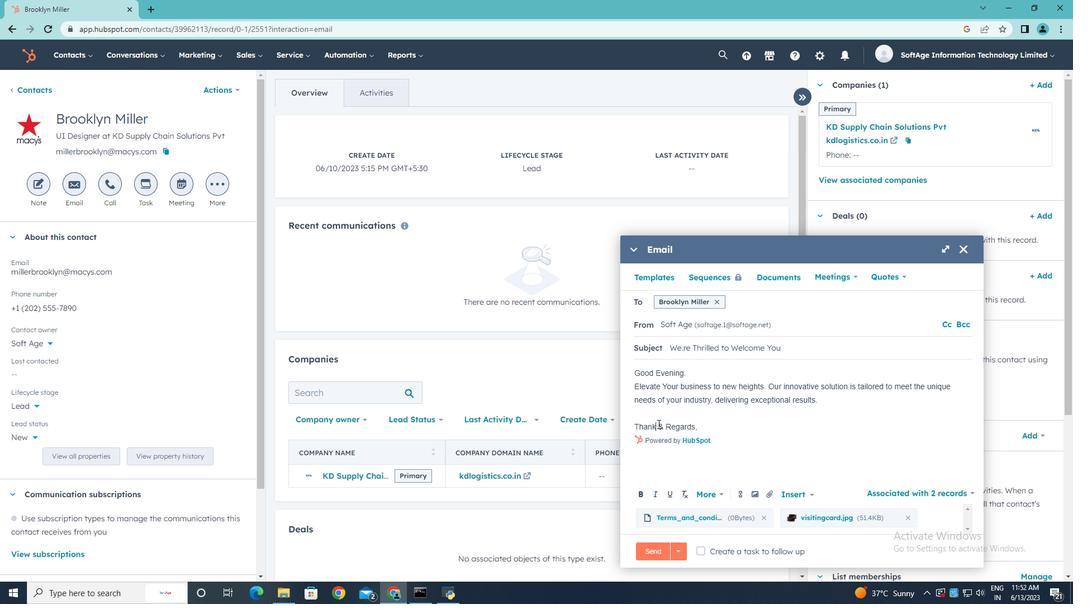 
Action: Mouse moved to (706, 425)
Screenshot: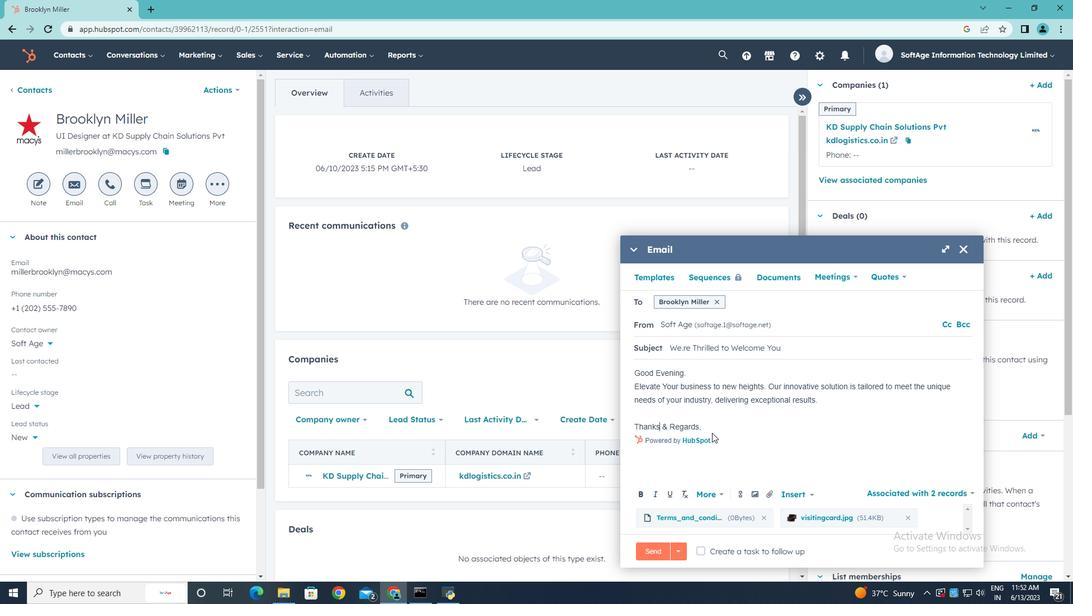 
Action: Mouse pressed left at (706, 425)
Screenshot: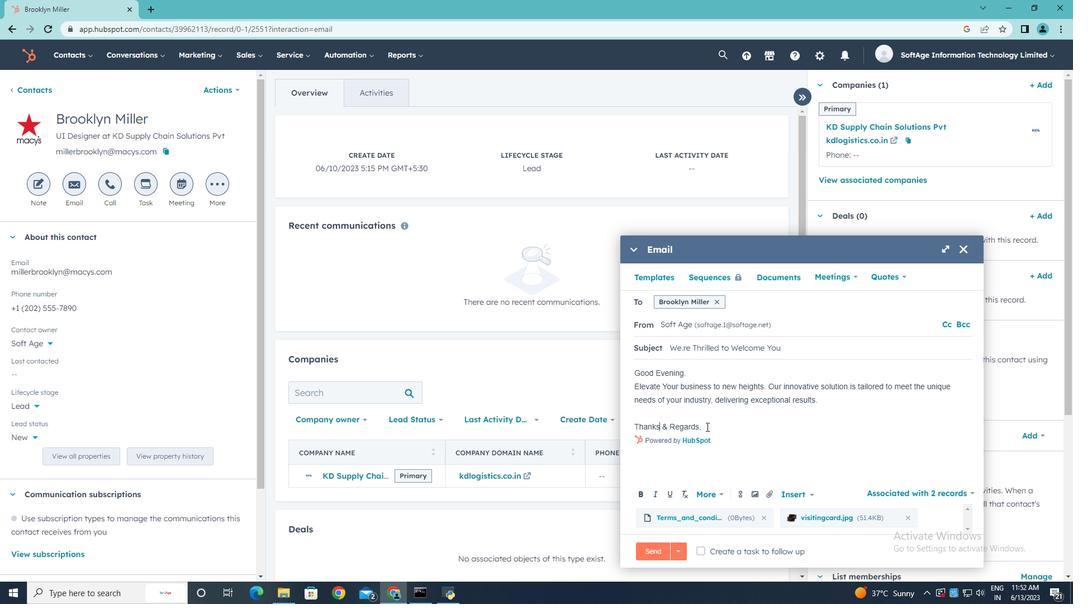 
Action: Key pressed <Key.enter>
Screenshot: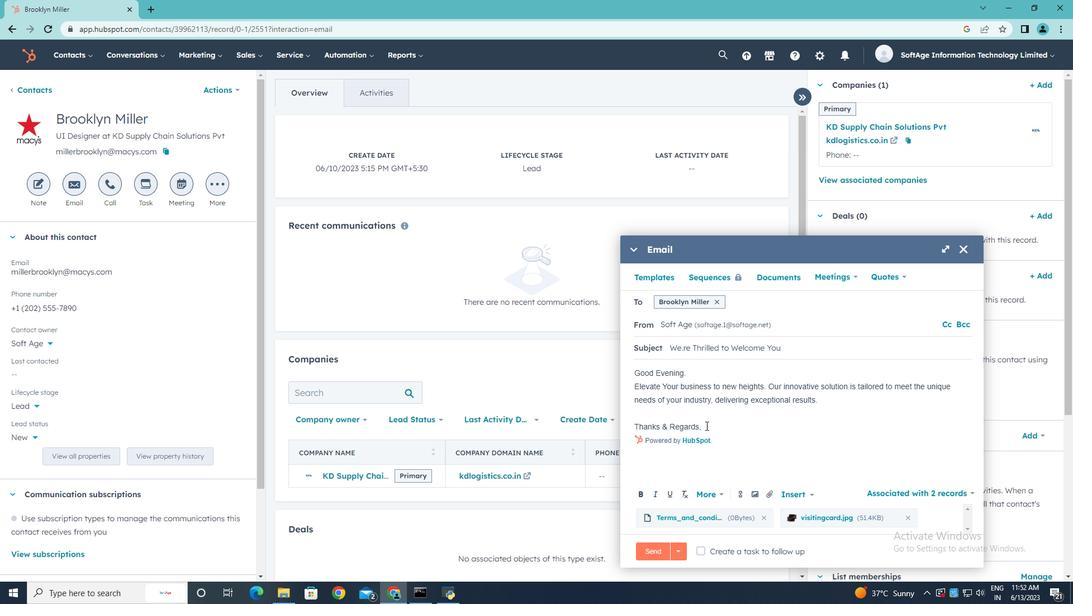 
Action: Mouse moved to (740, 492)
Screenshot: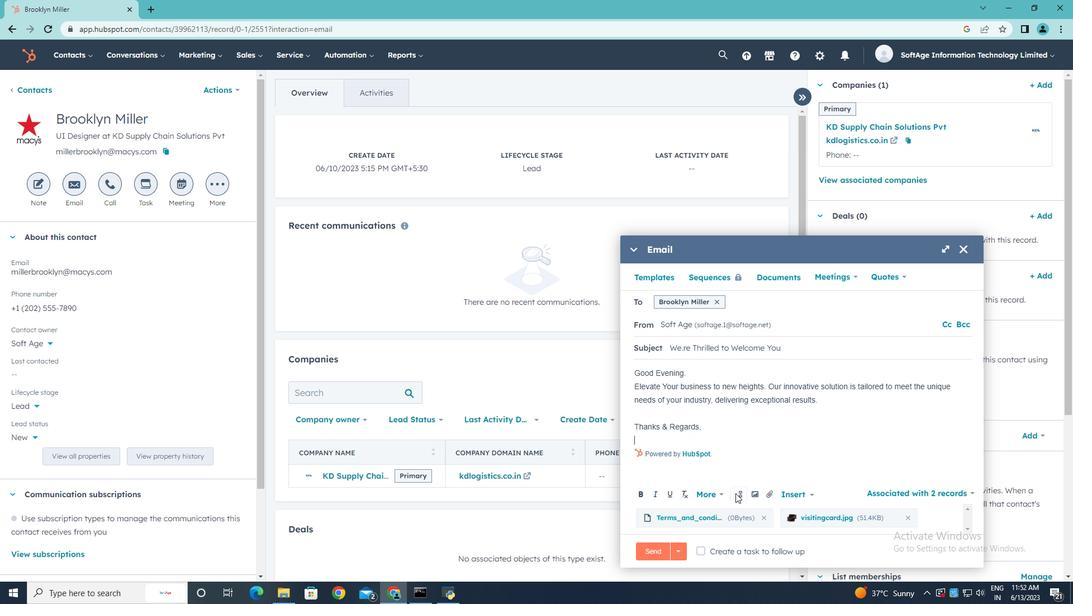 
Action: Mouse pressed left at (740, 492)
Screenshot: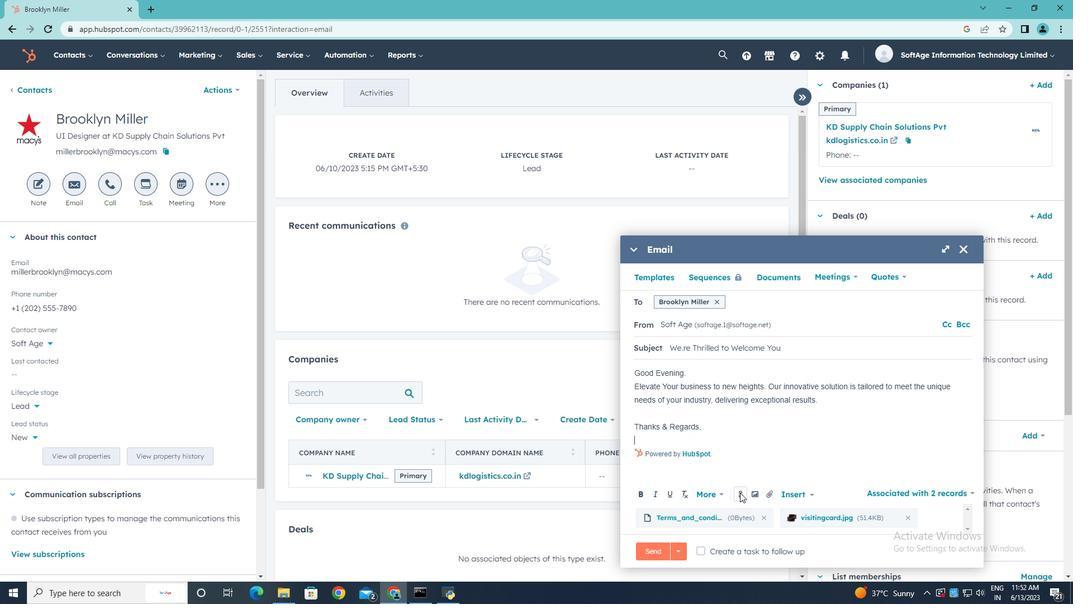 
Action: Mouse moved to (760, 372)
Screenshot: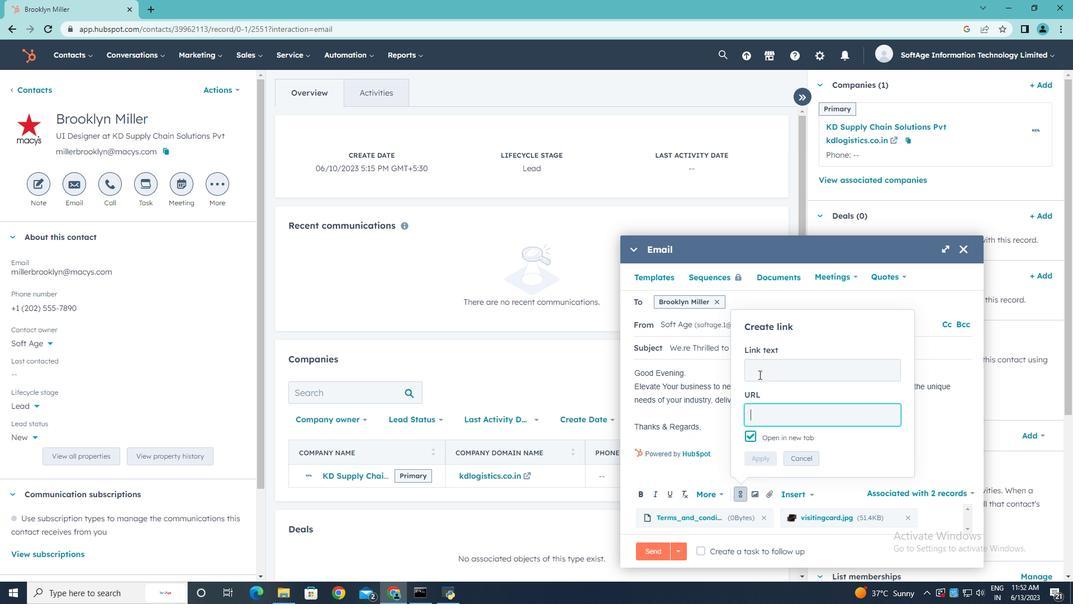 
Action: Mouse pressed left at (760, 372)
Screenshot: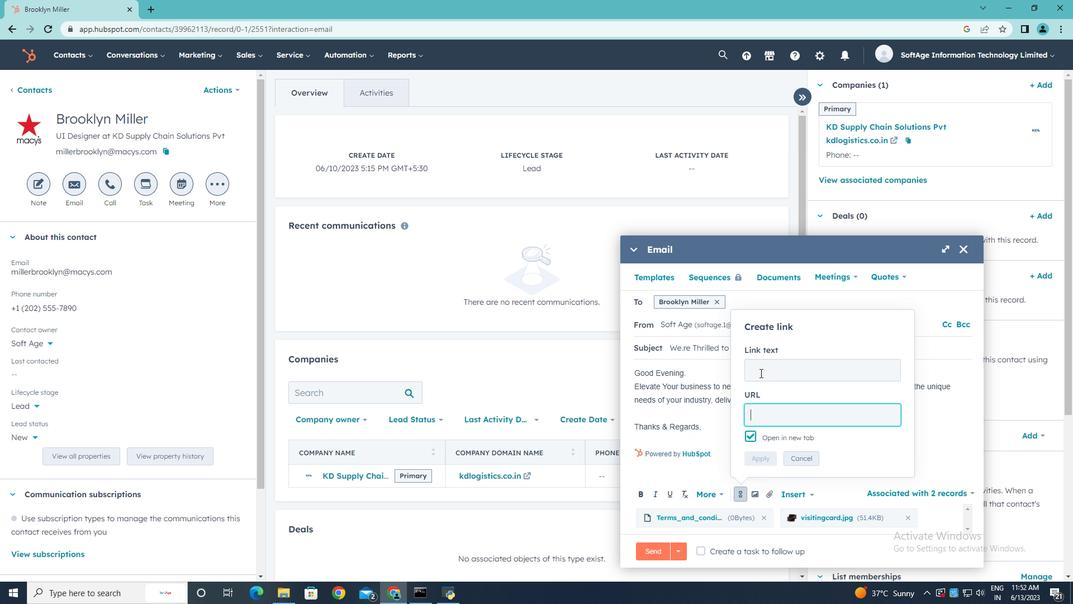 
Action: Key pressed <Key.shift><Key.shift><Key.shift><Key.shift><Key.shift><Key.shift><Key.shift><Key.shift><Key.shift><Key.shift><Key.shift><Key.shift><Key.shift>Flickr
Screenshot: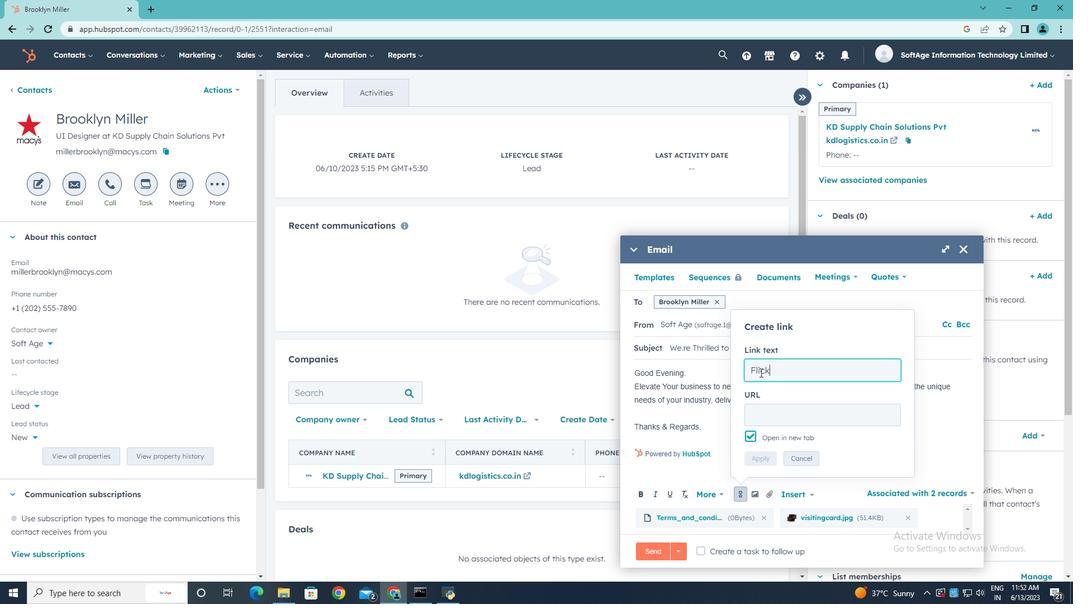 
Action: Mouse moved to (773, 416)
Screenshot: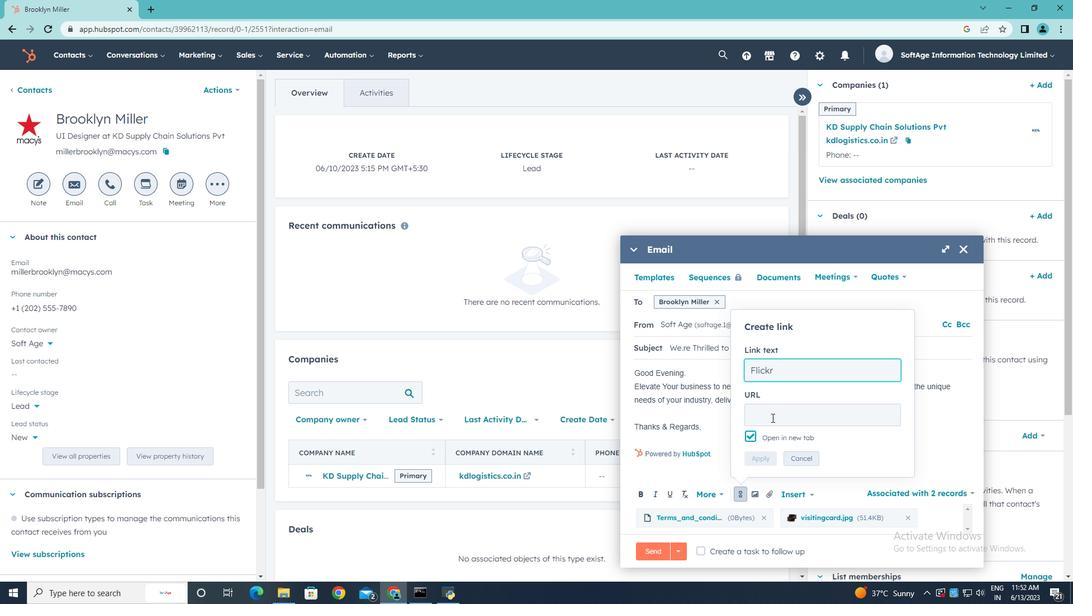 
Action: Mouse pressed left at (773, 416)
Screenshot: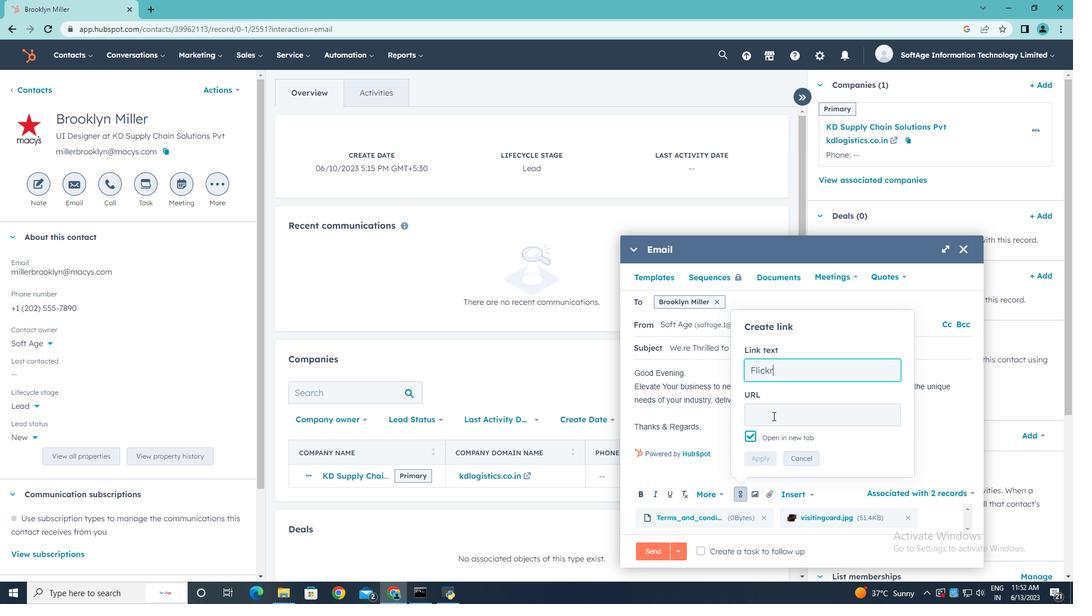 
Action: Key pressed www.flickr.com
Screenshot: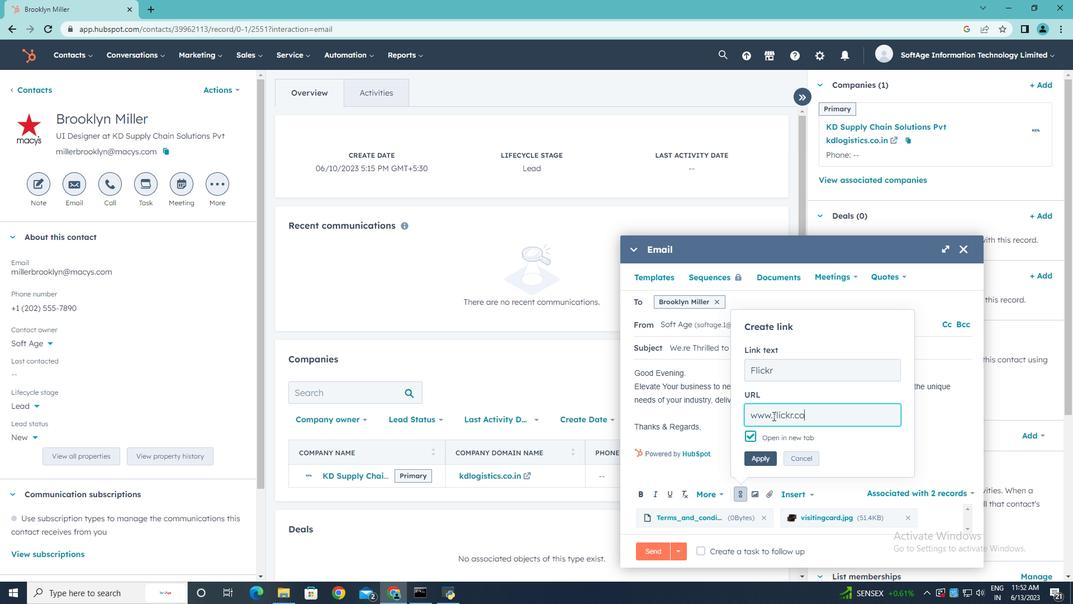 
Action: Mouse moved to (759, 457)
Screenshot: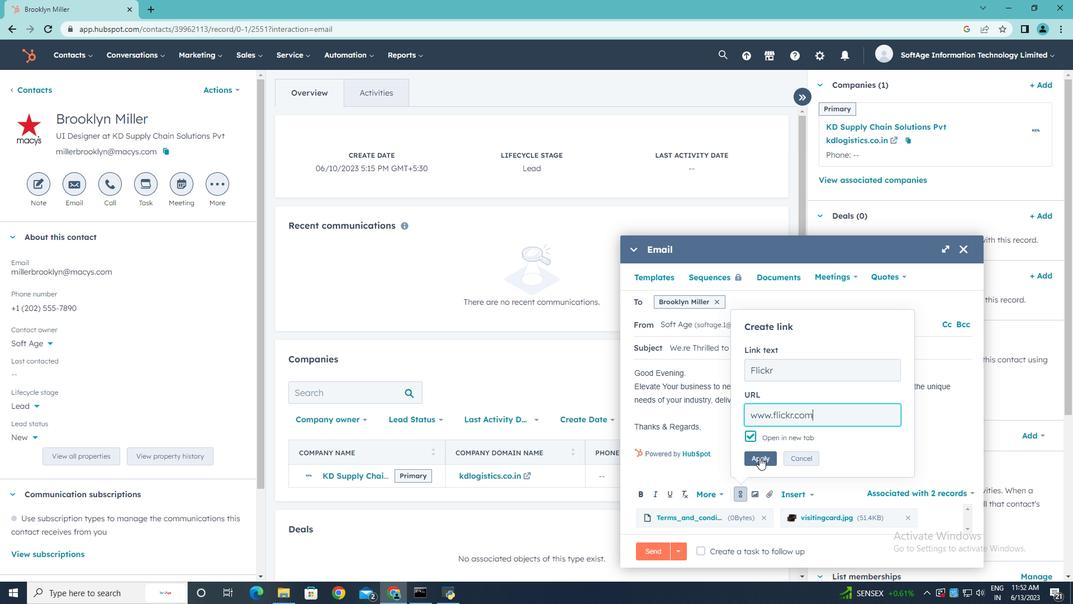 
Action: Mouse pressed left at (759, 457)
Screenshot: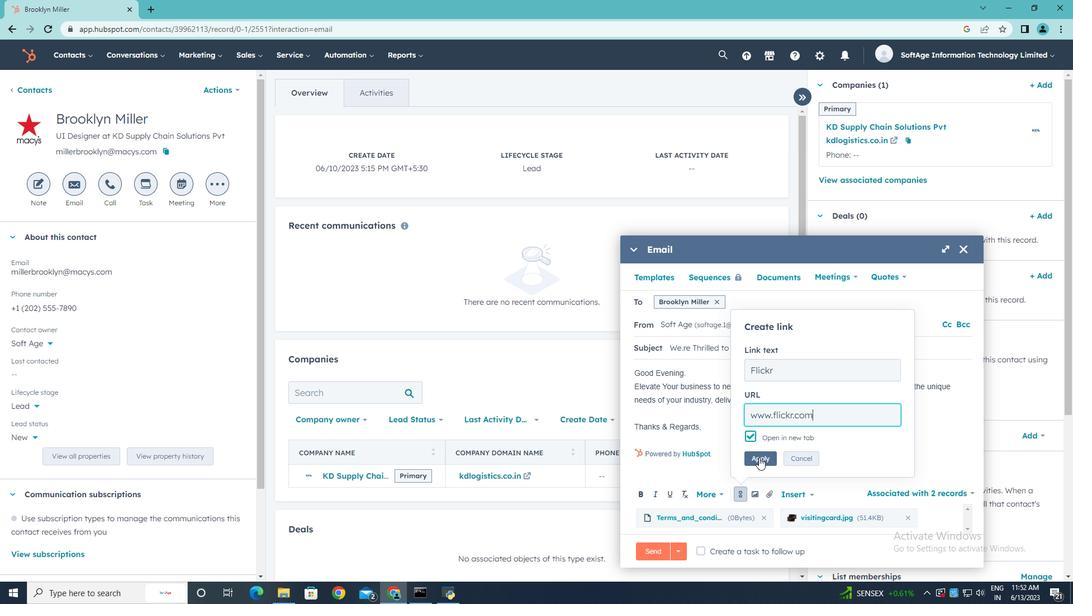 
Action: Mouse moved to (701, 548)
Screenshot: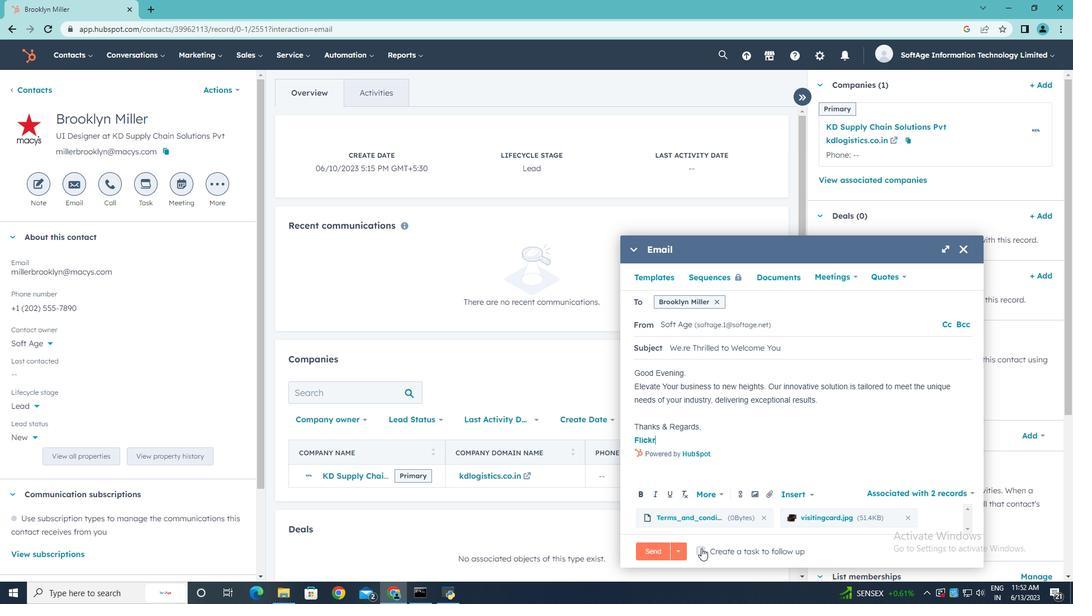 
Action: Mouse pressed left at (701, 548)
Screenshot: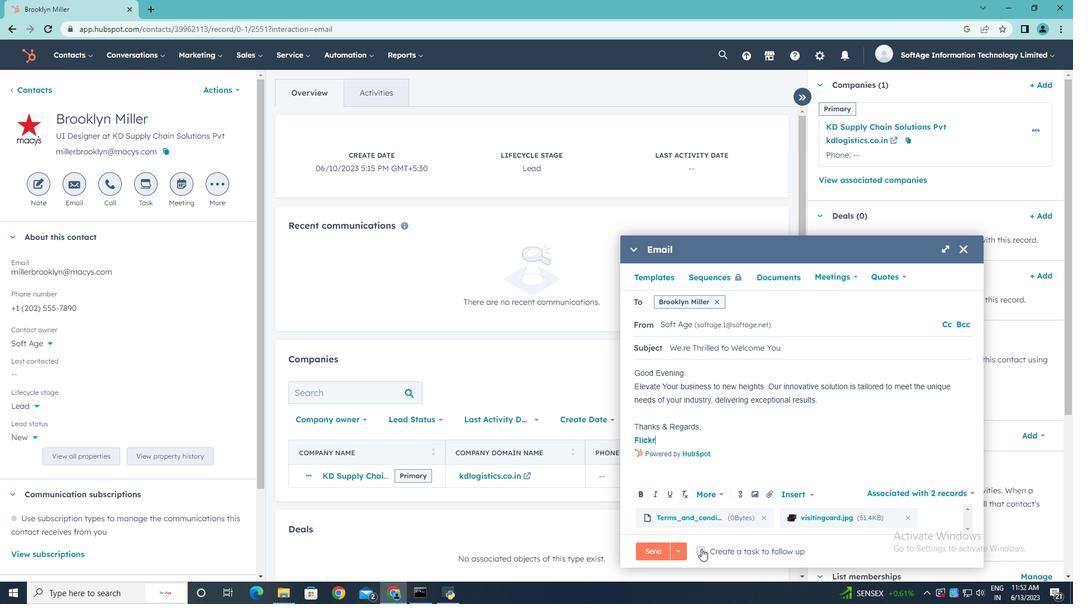 
Action: Mouse moved to (917, 549)
Screenshot: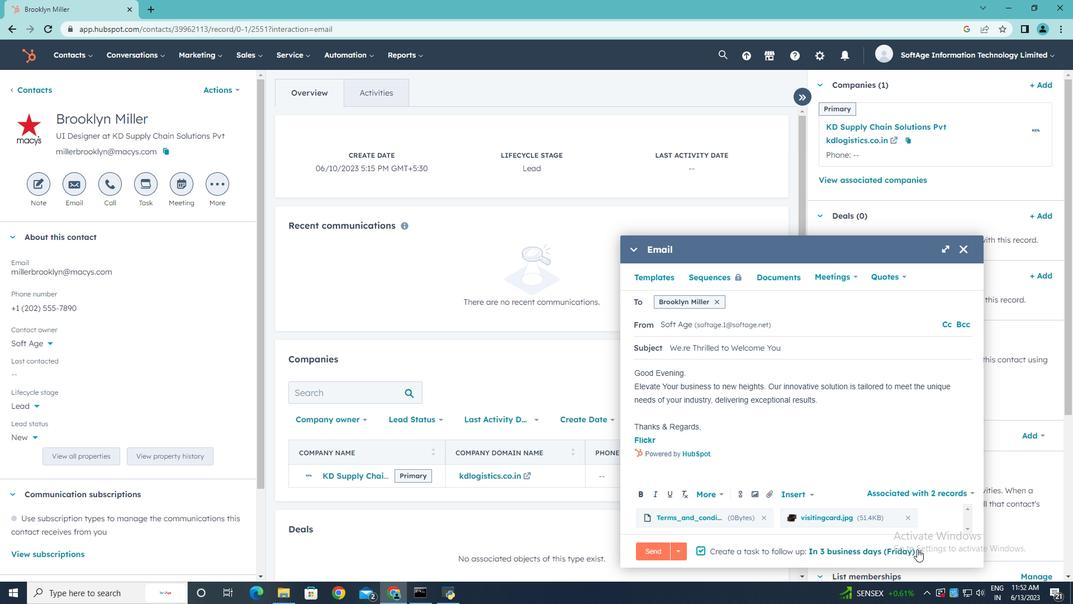 
Action: Mouse pressed left at (917, 549)
Screenshot: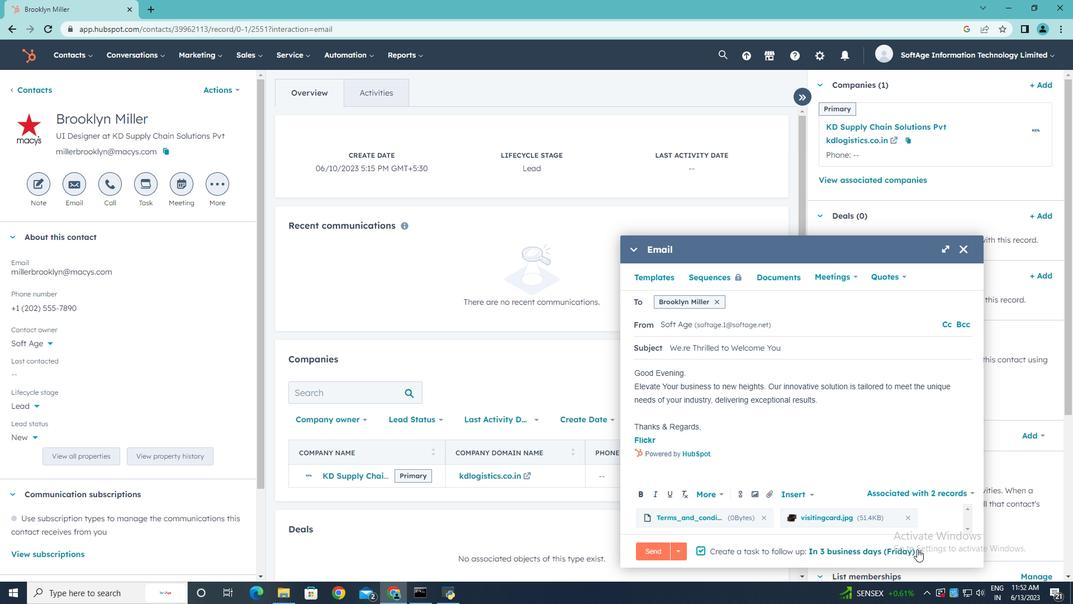 
Action: Mouse moved to (891, 473)
Screenshot: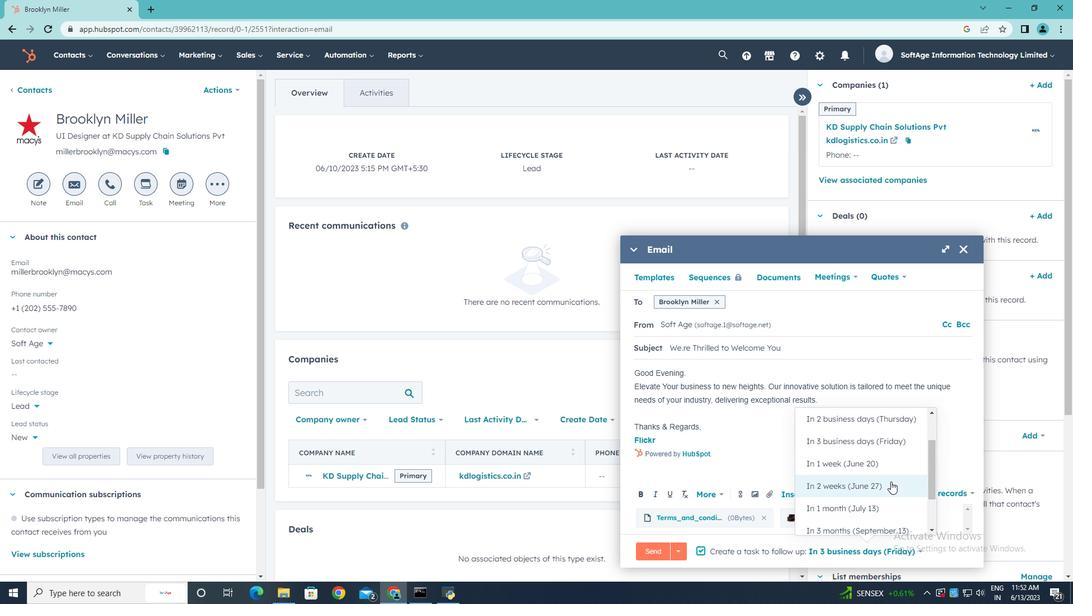 
Action: Mouse scrolled (891, 473) with delta (0, 0)
Screenshot: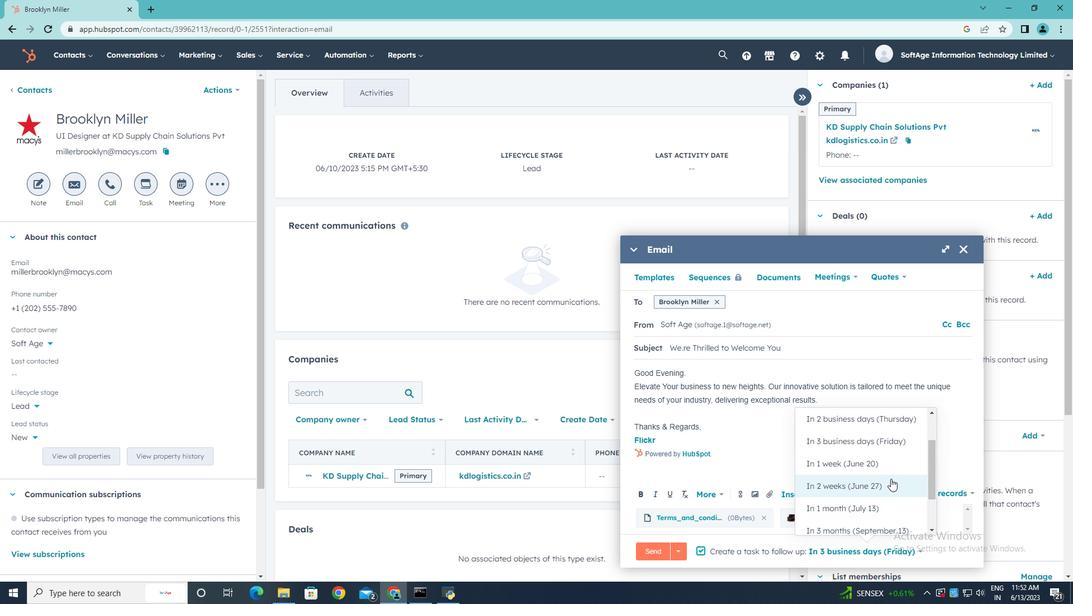 
Action: Mouse scrolled (891, 473) with delta (0, 0)
Screenshot: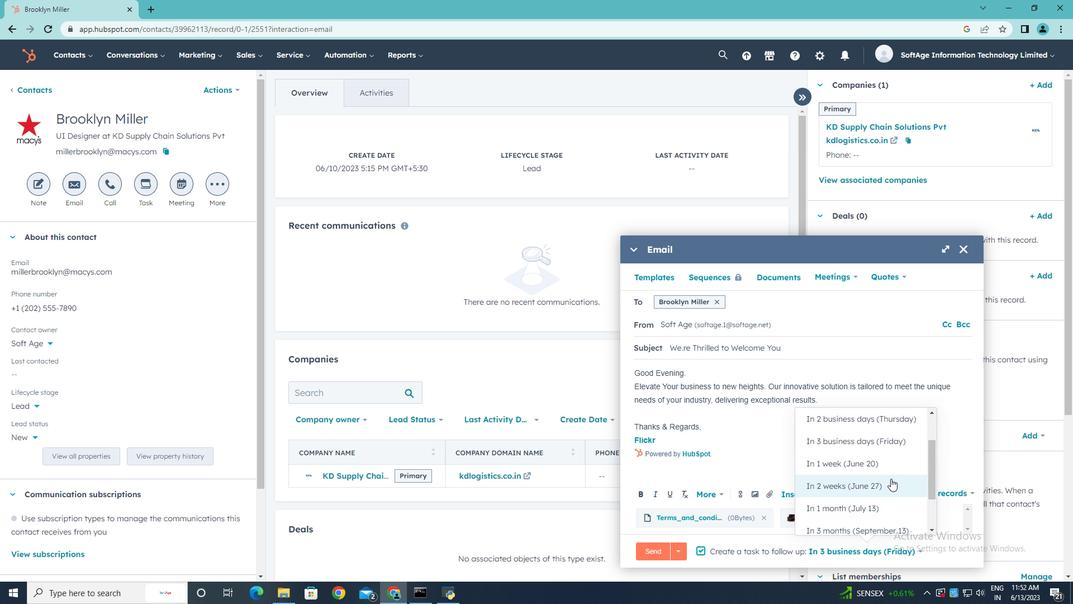 
Action: Mouse scrolled (891, 473) with delta (0, 0)
Screenshot: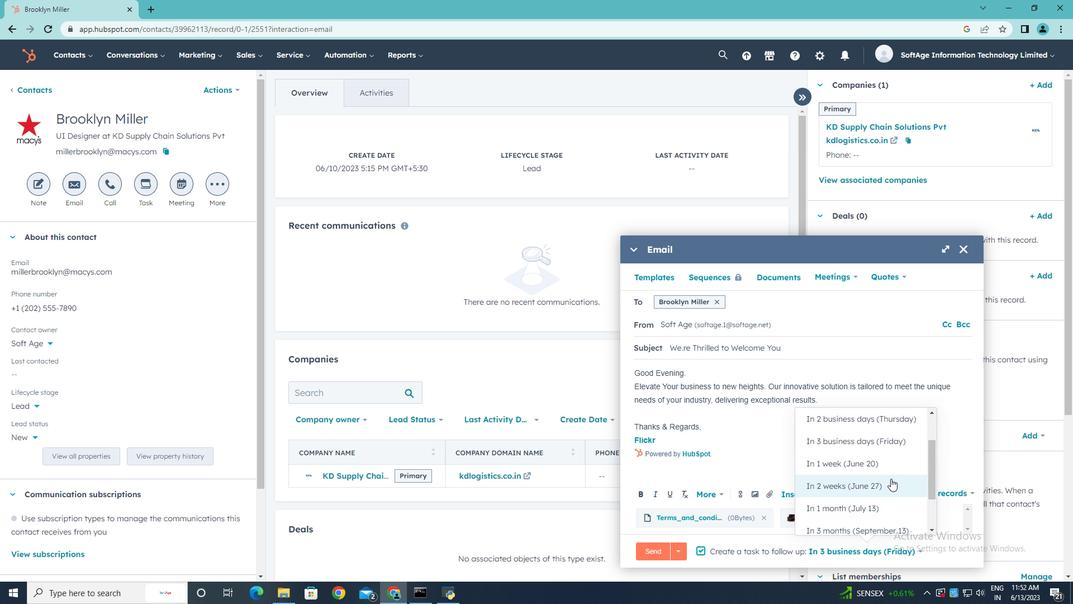 
Action: Mouse scrolled (891, 473) with delta (0, 0)
Screenshot: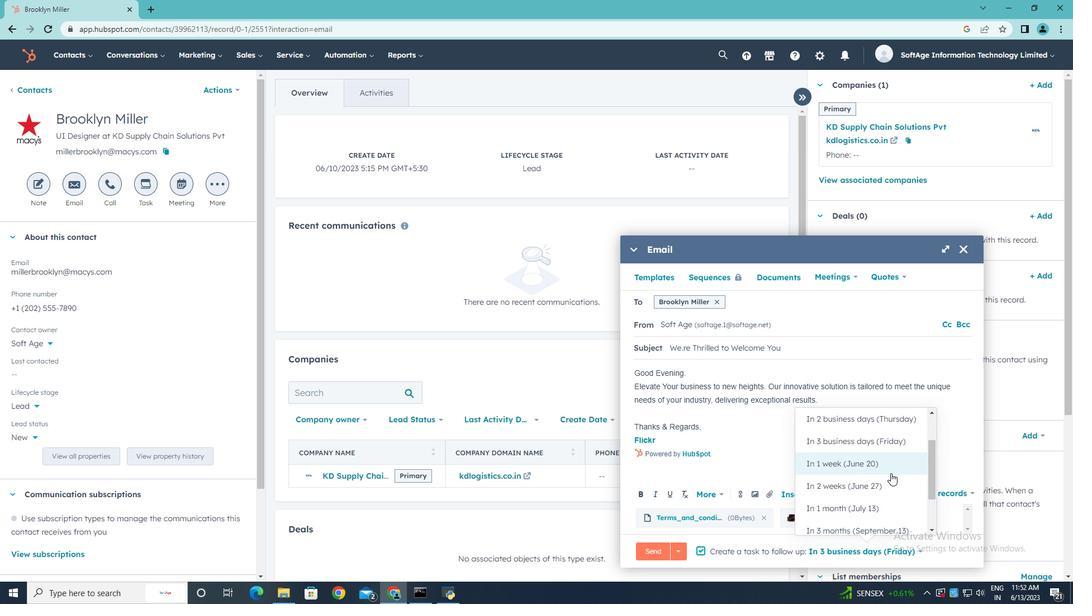 
Action: Mouse moved to (858, 448)
Screenshot: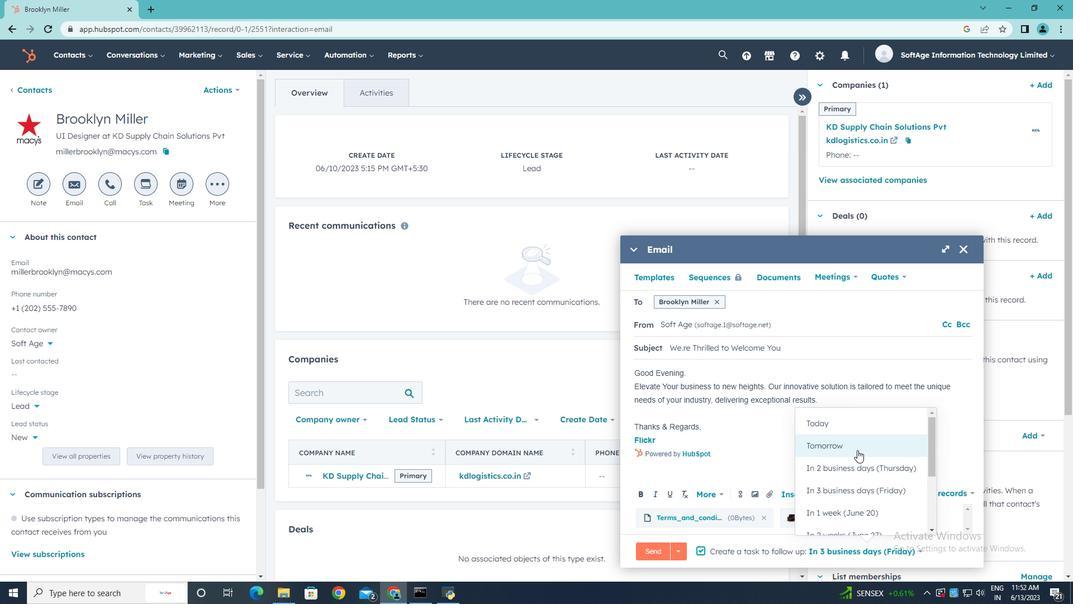 
Action: Mouse pressed left at (858, 448)
Screenshot: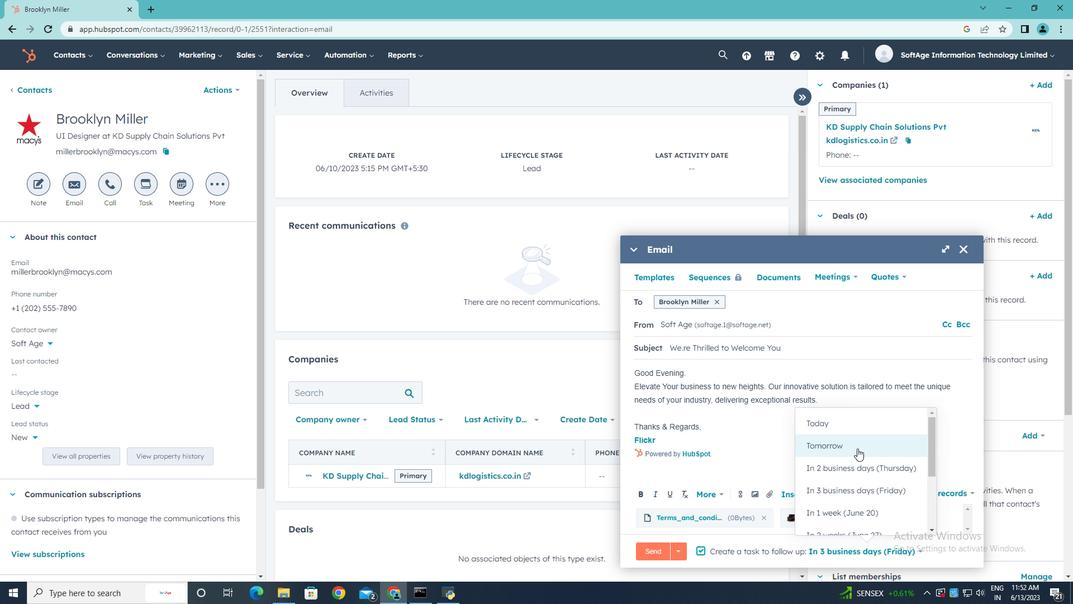 
Action: Mouse moved to (655, 549)
Screenshot: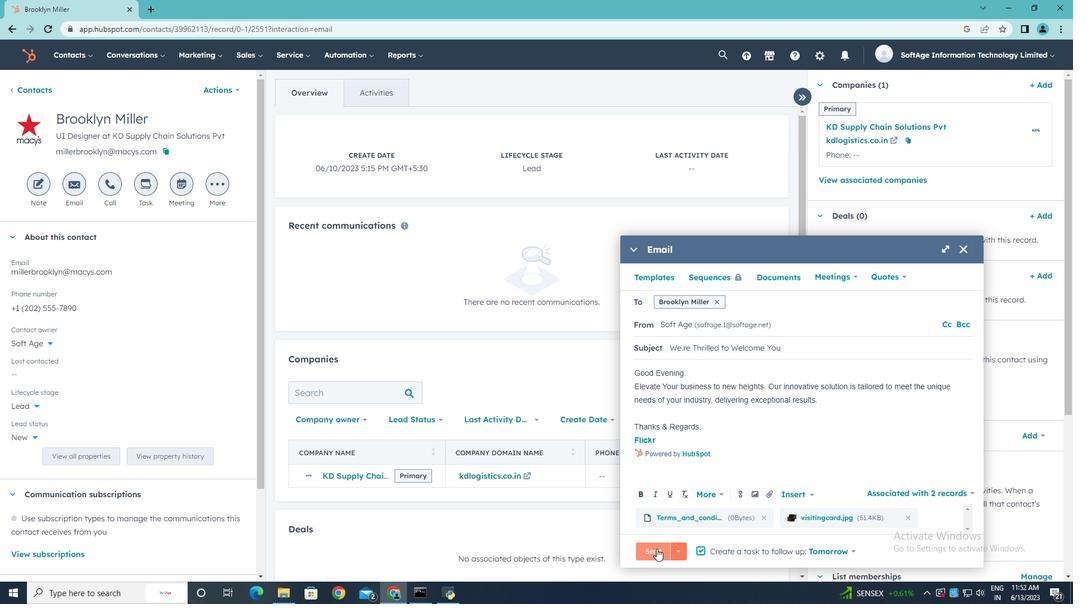 
Action: Mouse pressed left at (655, 549)
Screenshot: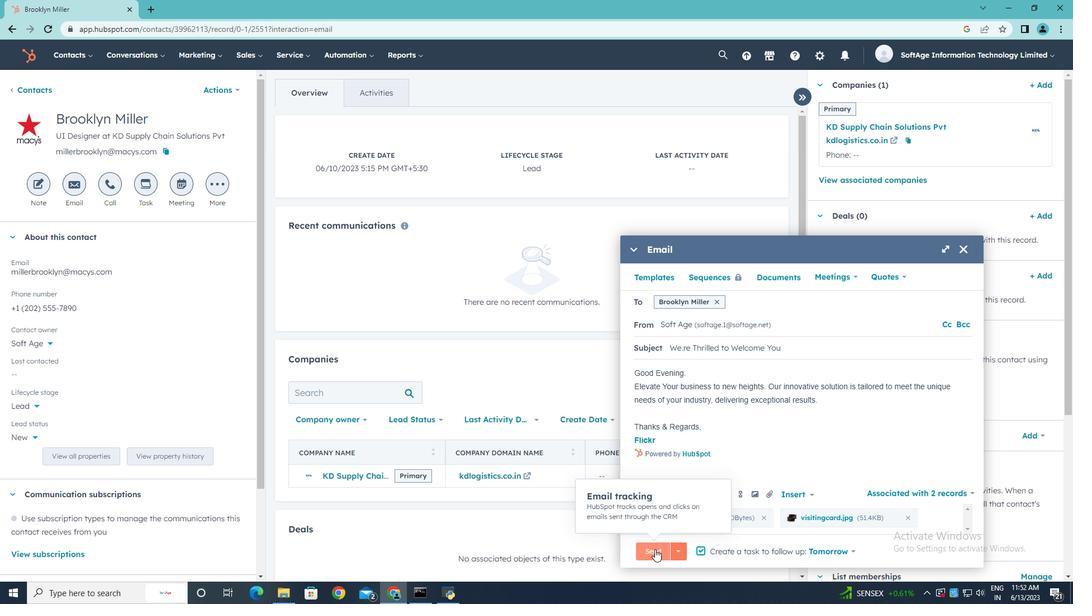 
